 Task: Find connections with filter location Trairi with filter topic #lawstudentswith filter profile language Spanish with filter current company Harvard Business Publishing with filter school Savitribai Phule Pune University with filter industry Natural Gas Extraction with filter service category Illustration with filter keywords title Director of Storytelling
Action: Mouse moved to (192, 241)
Screenshot: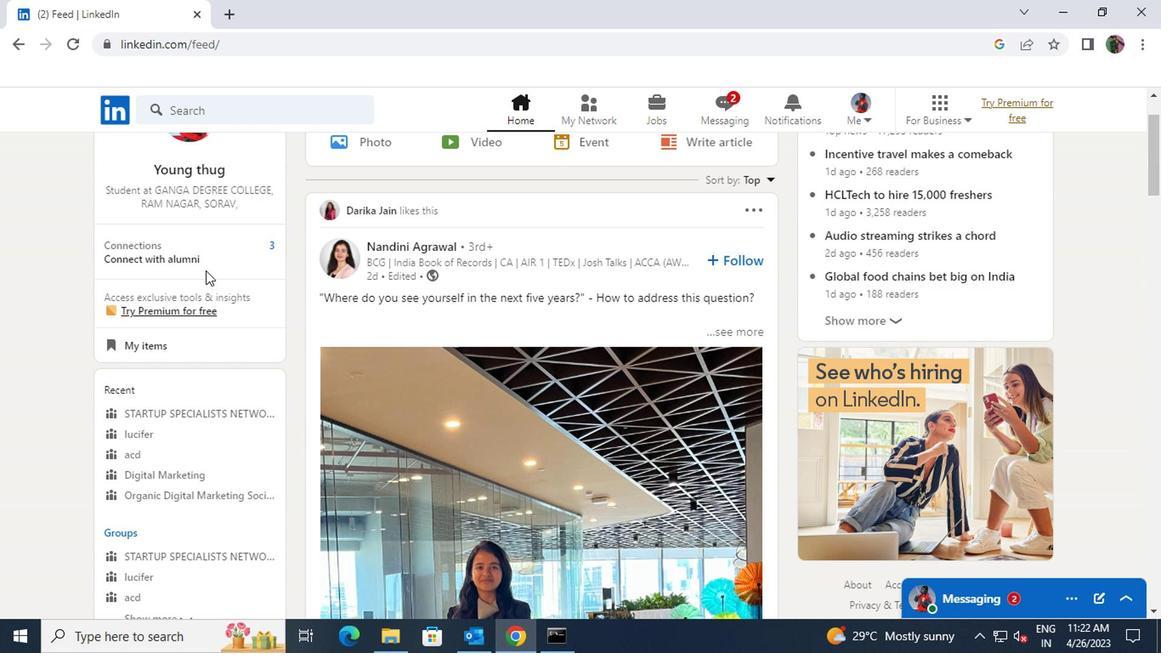 
Action: Mouse pressed left at (192, 241)
Screenshot: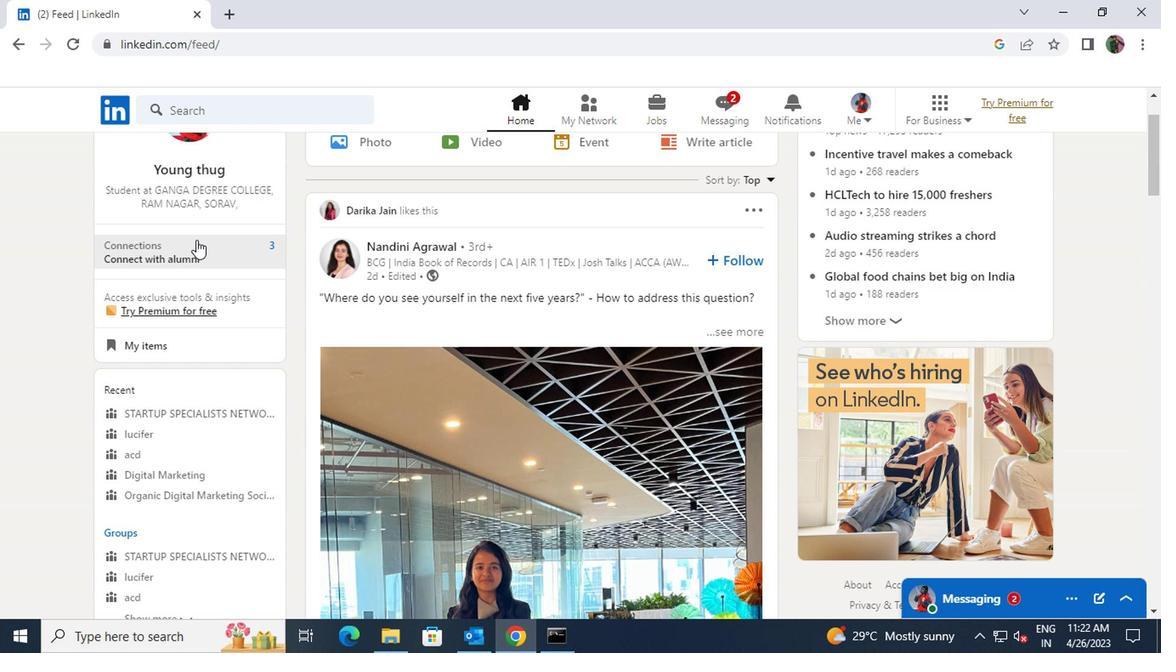 
Action: Mouse moved to (193, 209)
Screenshot: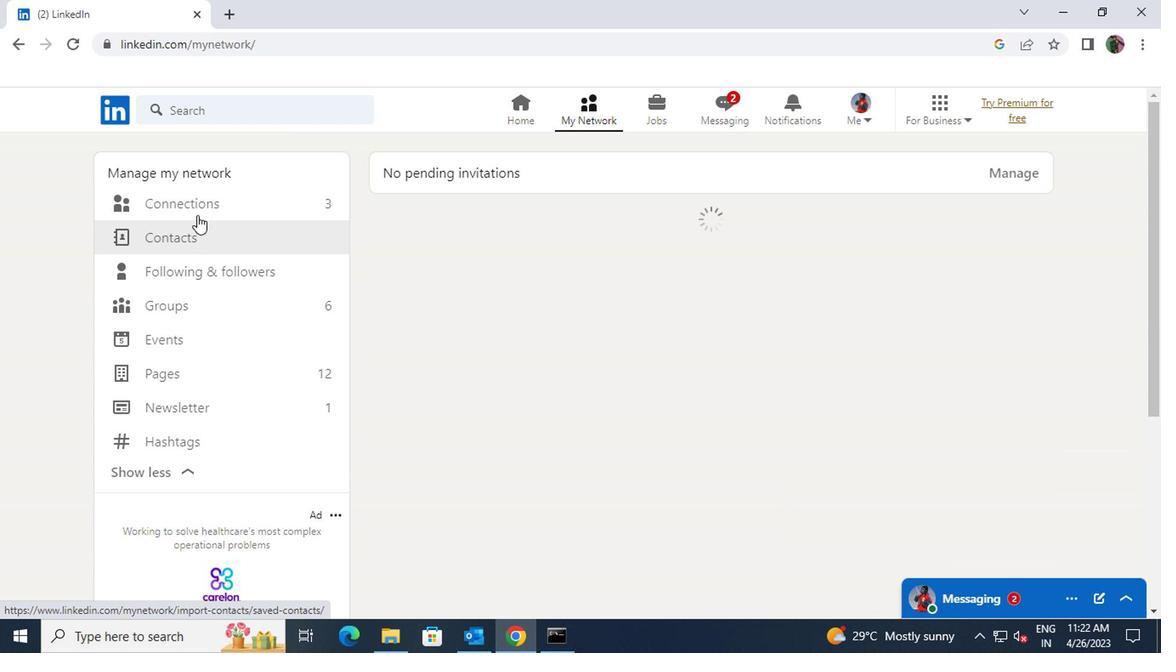 
Action: Mouse pressed left at (193, 209)
Screenshot: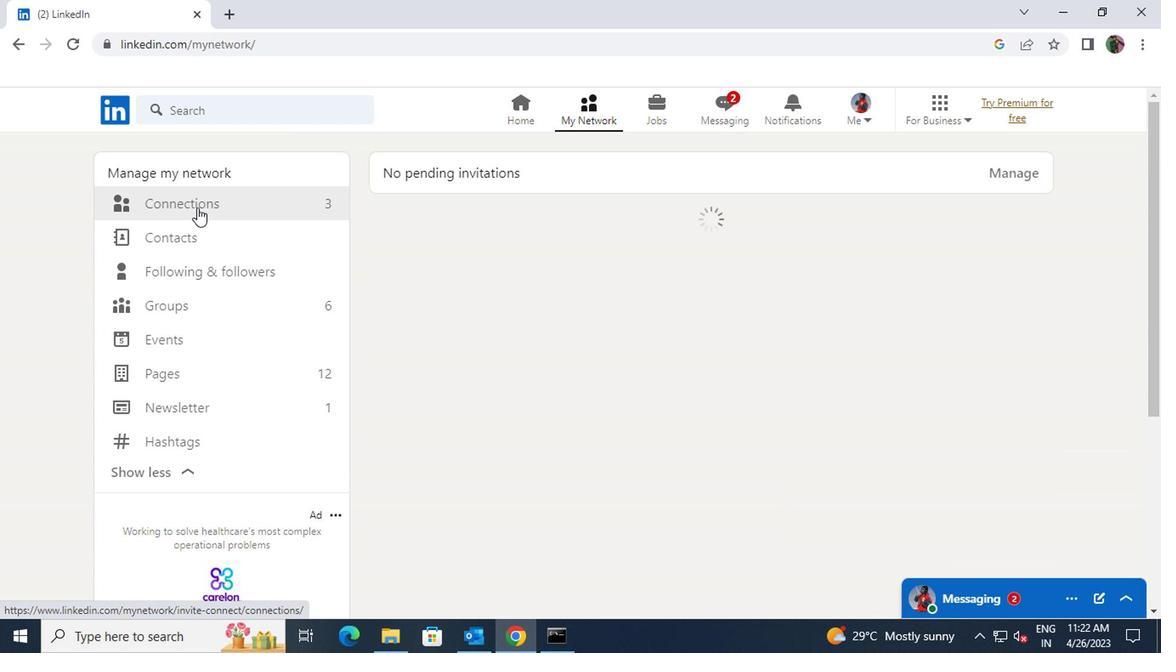 
Action: Mouse moved to (649, 199)
Screenshot: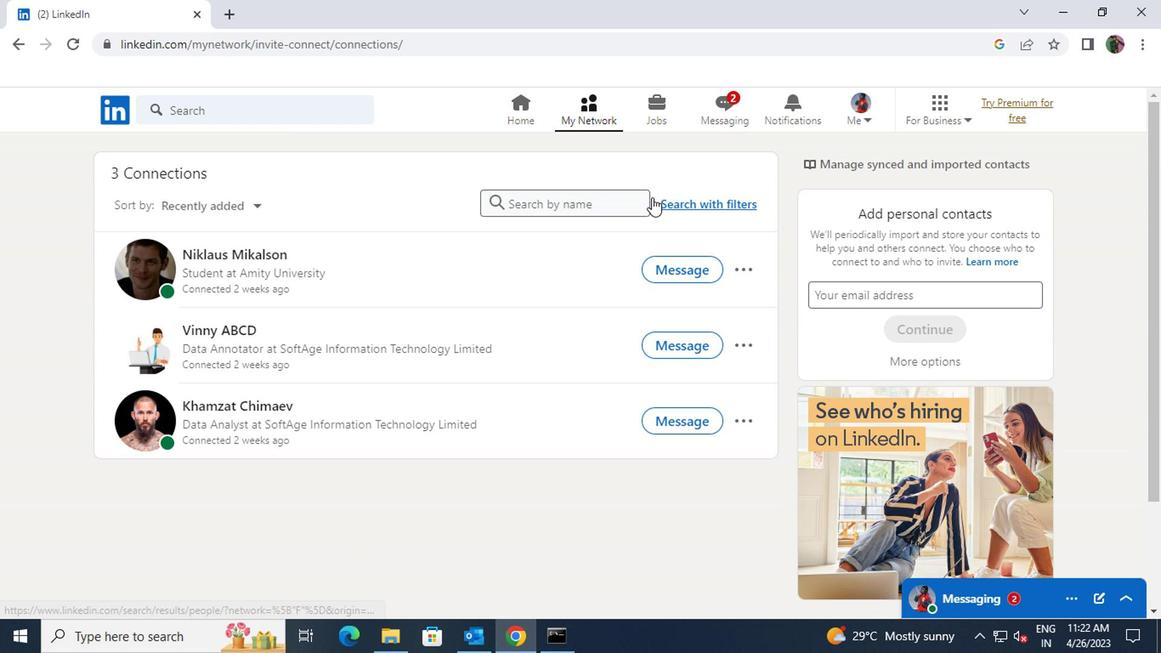 
Action: Mouse pressed left at (649, 199)
Screenshot: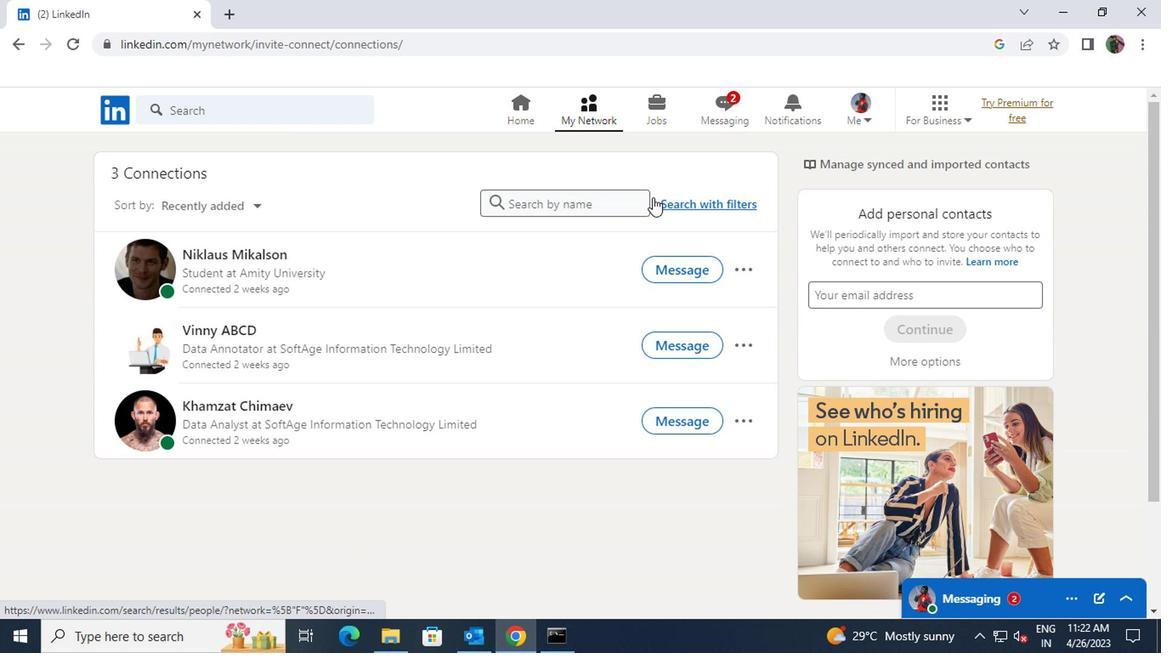 
Action: Mouse moved to (633, 158)
Screenshot: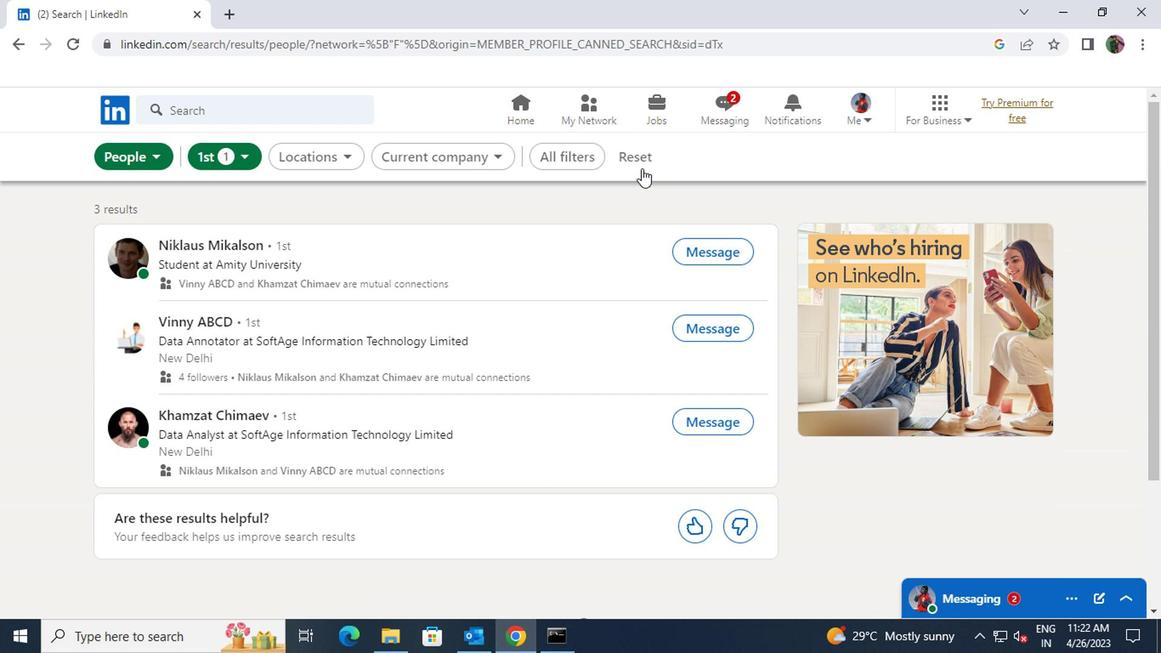 
Action: Mouse pressed left at (633, 158)
Screenshot: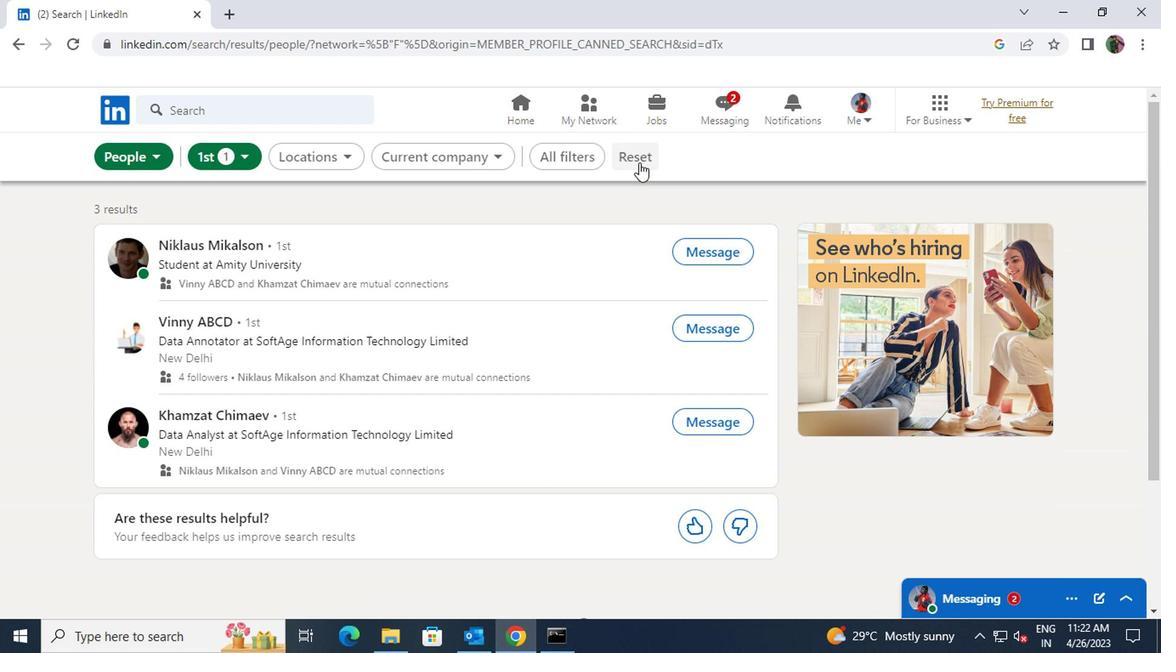 
Action: Mouse moved to (622, 154)
Screenshot: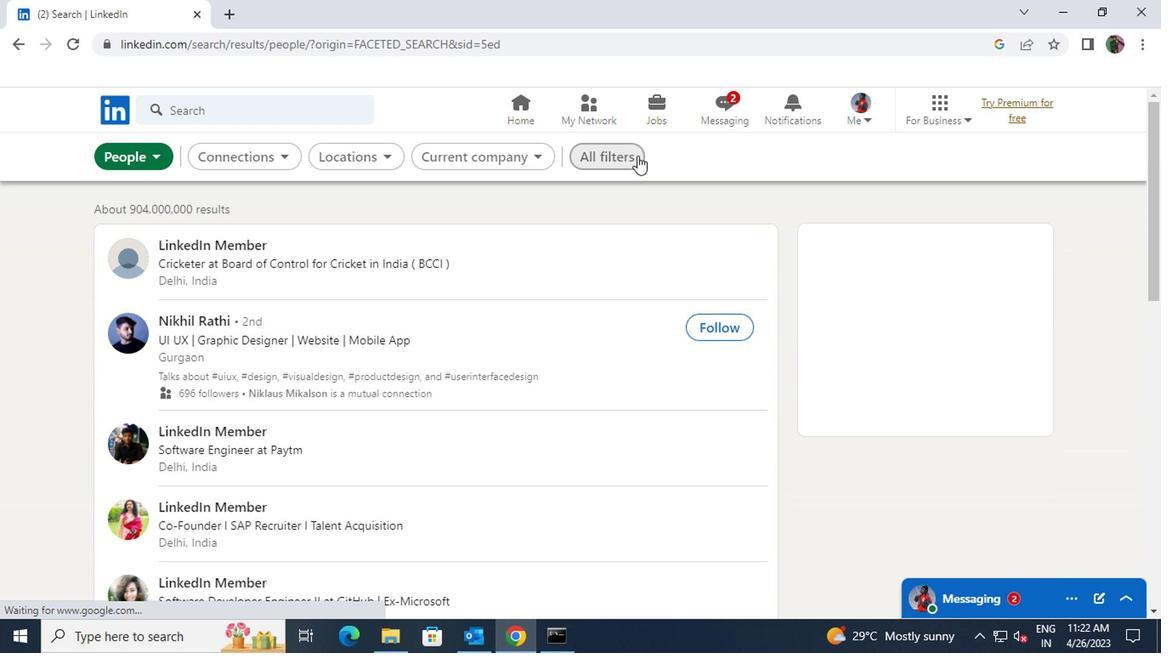 
Action: Mouse pressed left at (622, 154)
Screenshot: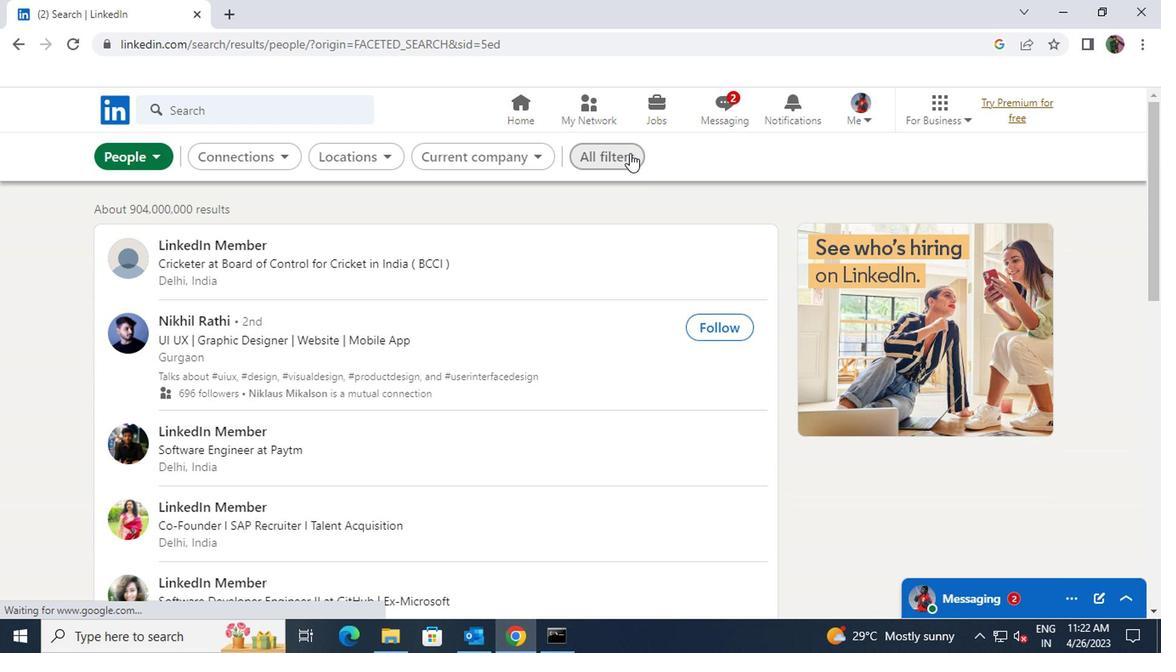 
Action: Mouse moved to (795, 274)
Screenshot: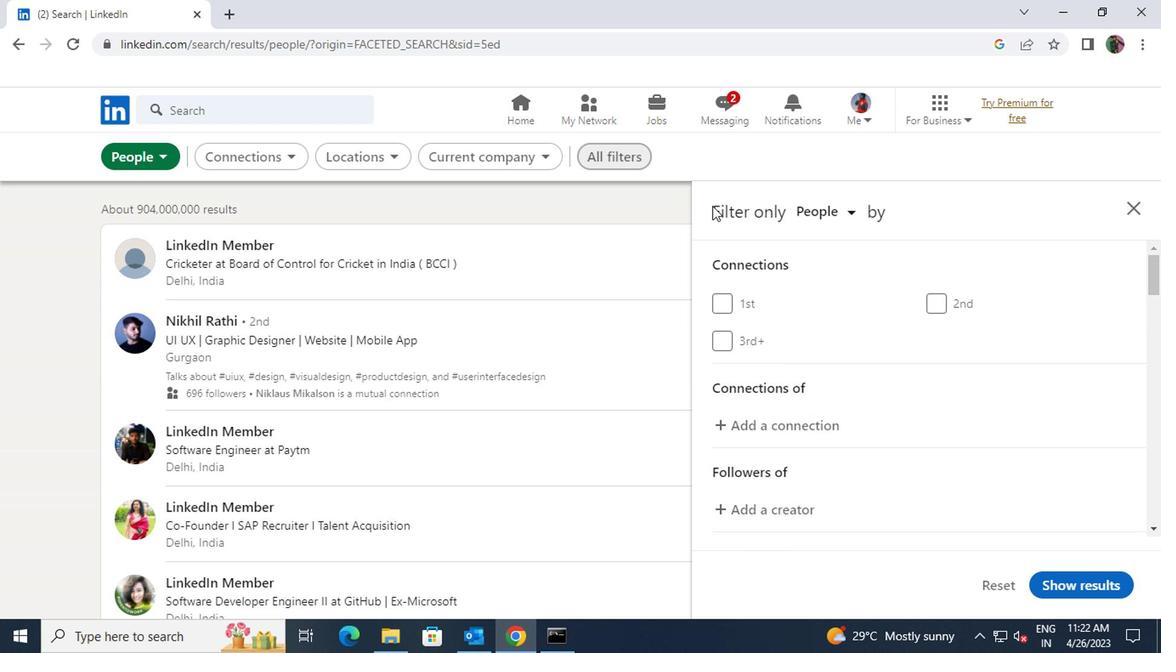 
Action: Mouse scrolled (795, 273) with delta (0, 0)
Screenshot: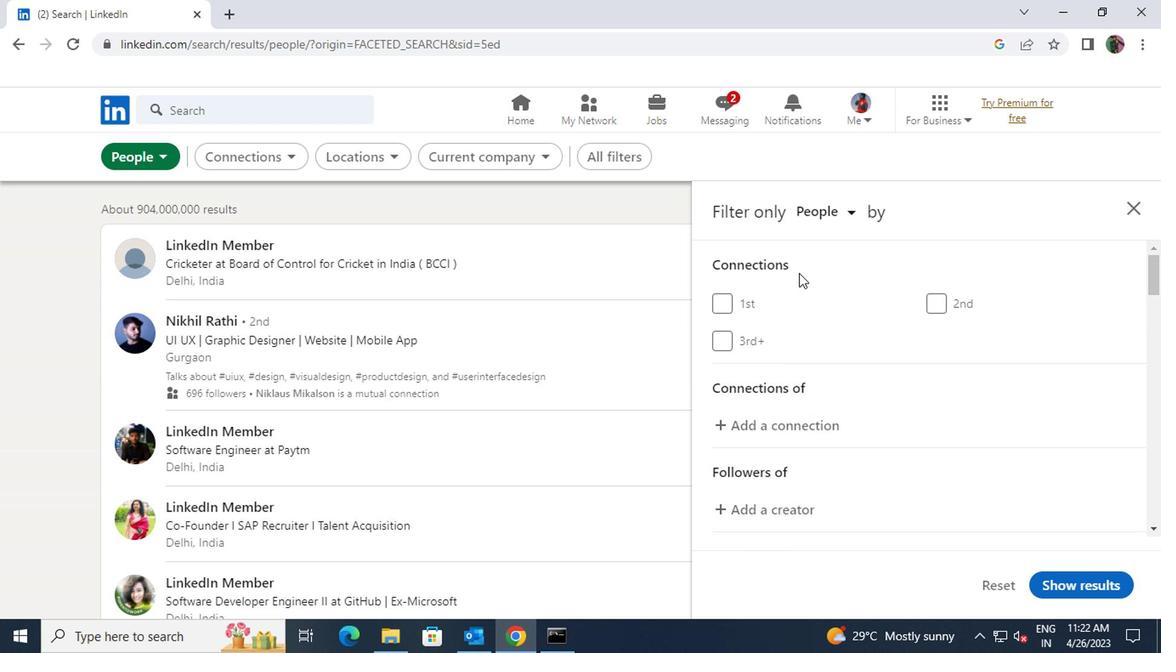 
Action: Mouse scrolled (795, 273) with delta (0, 0)
Screenshot: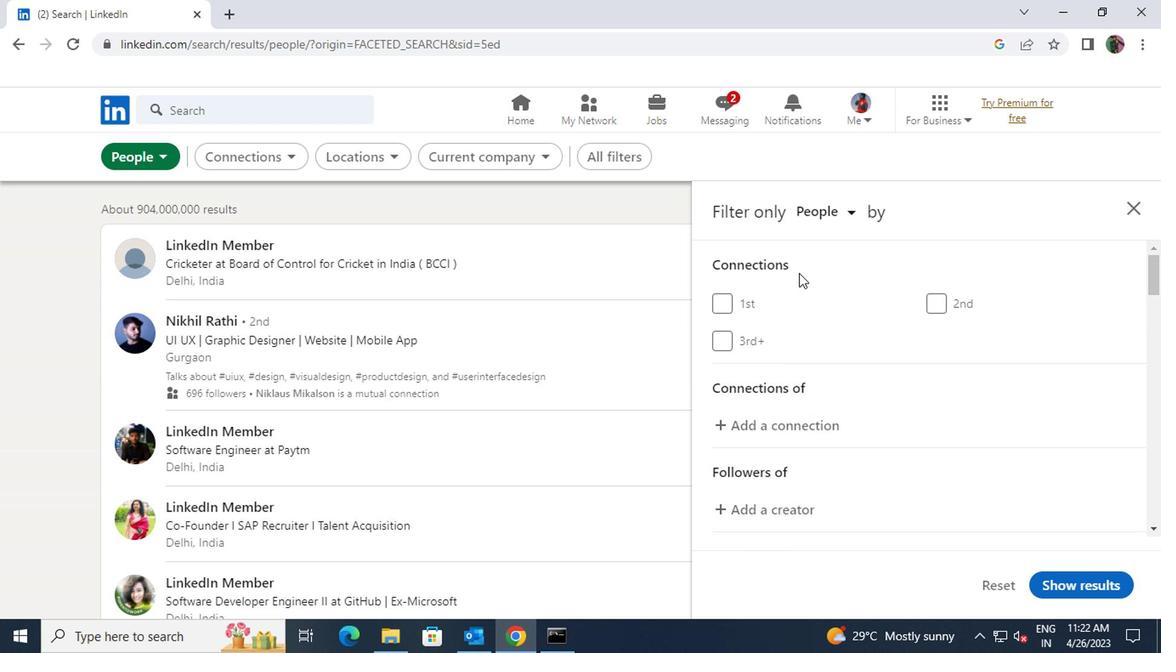 
Action: Mouse scrolled (795, 273) with delta (0, 0)
Screenshot: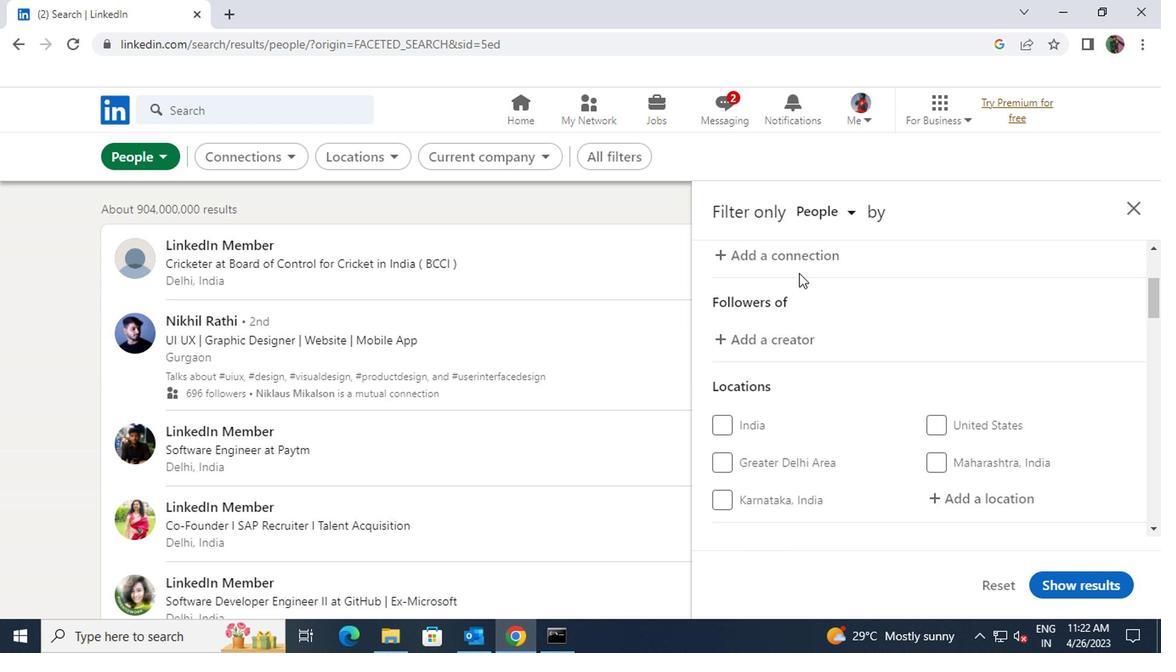 
Action: Mouse scrolled (795, 273) with delta (0, 0)
Screenshot: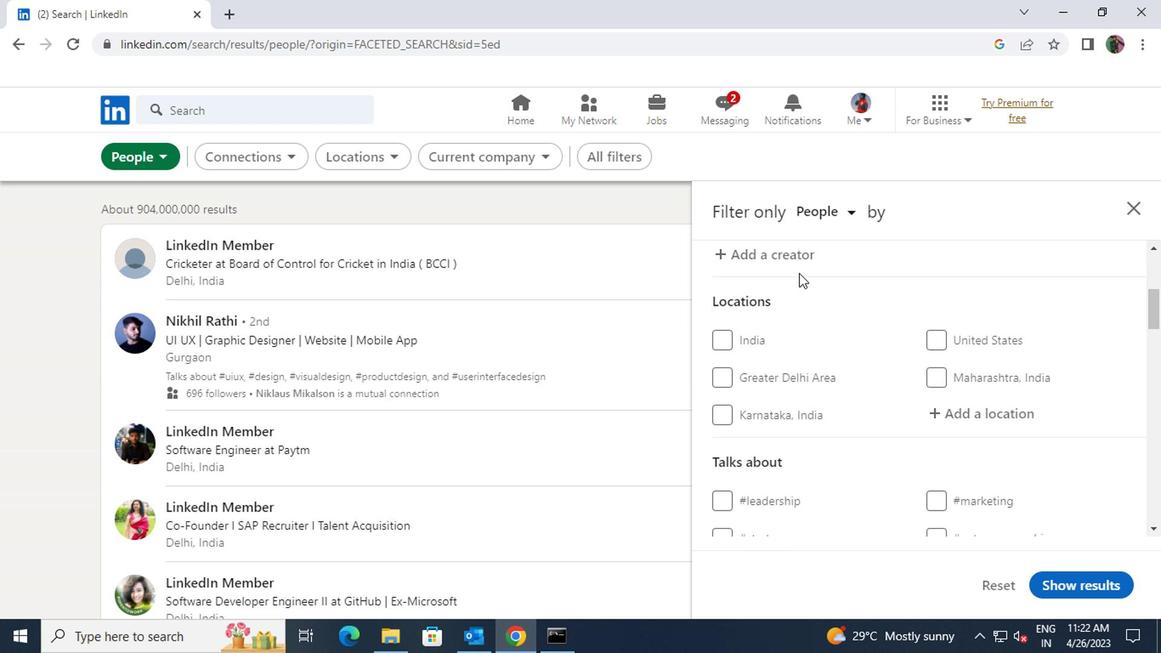 
Action: Mouse moved to (961, 327)
Screenshot: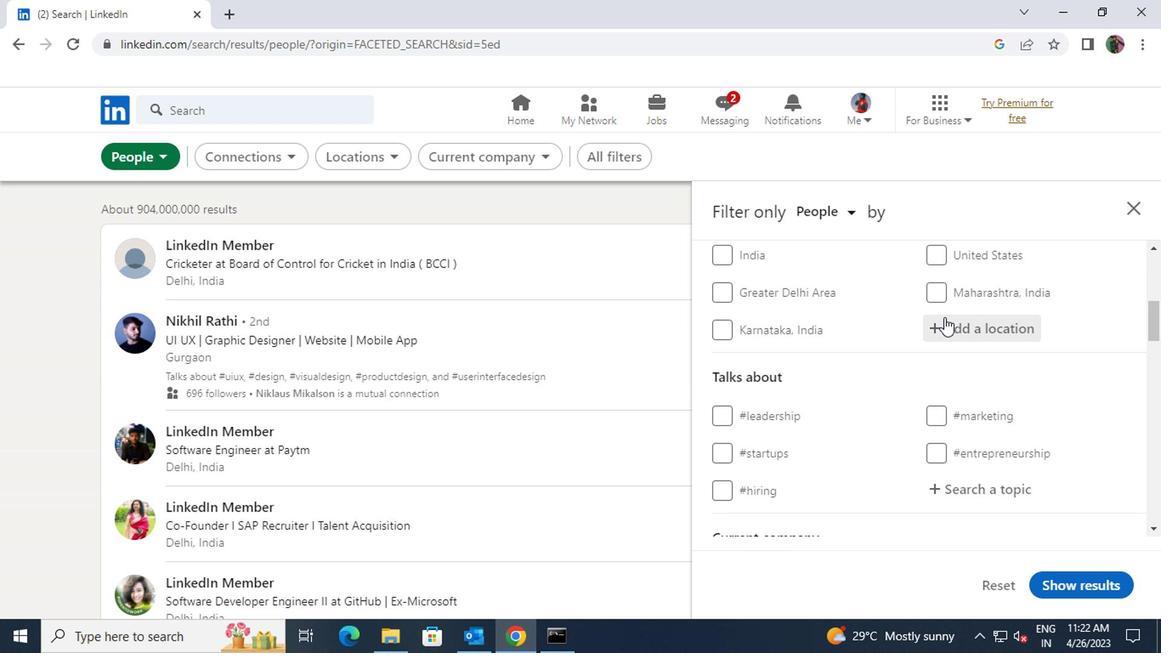 
Action: Mouse pressed left at (961, 327)
Screenshot: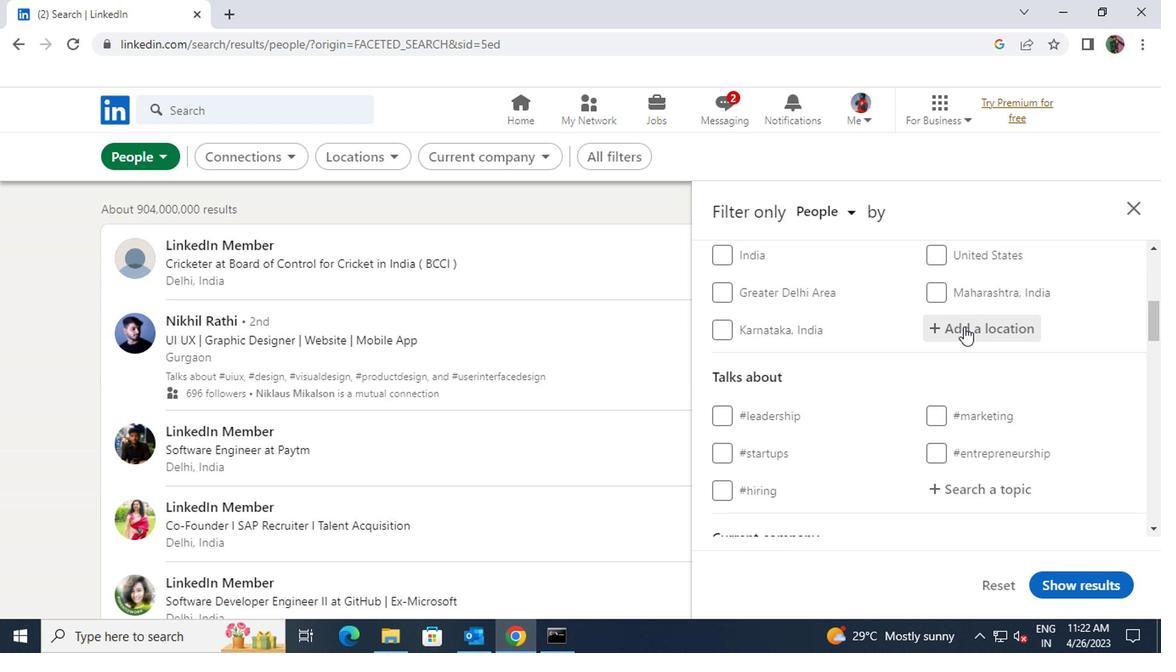 
Action: Key pressed <Key.shift><Key.shift><Key.shift>TRAIRI
Screenshot: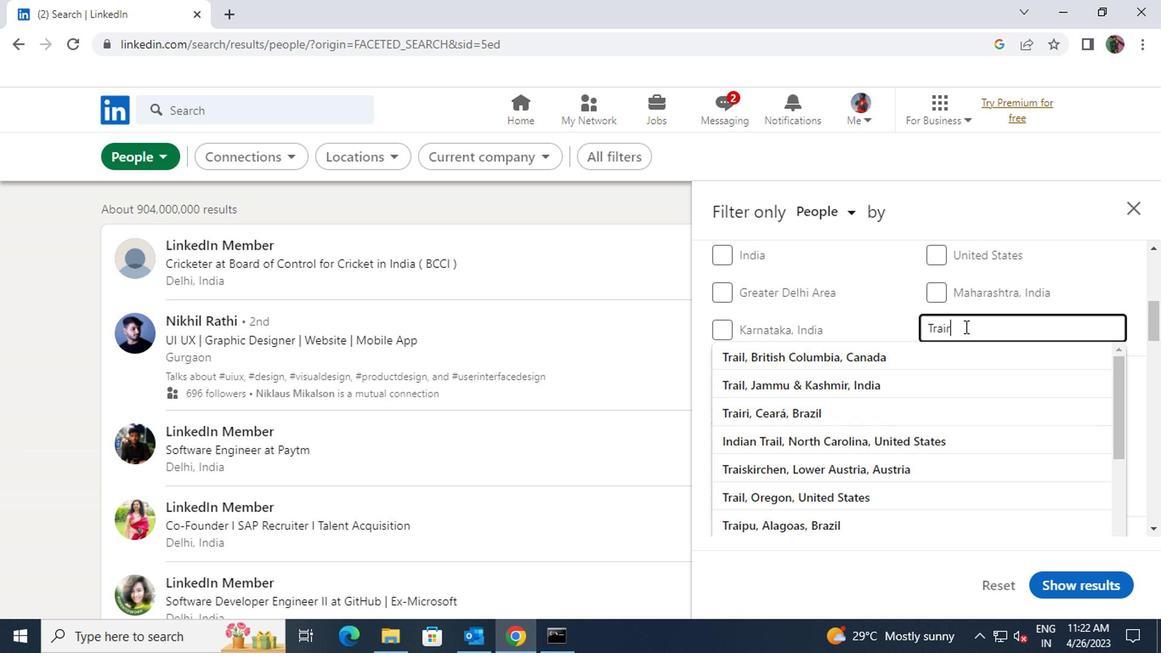 
Action: Mouse moved to (906, 352)
Screenshot: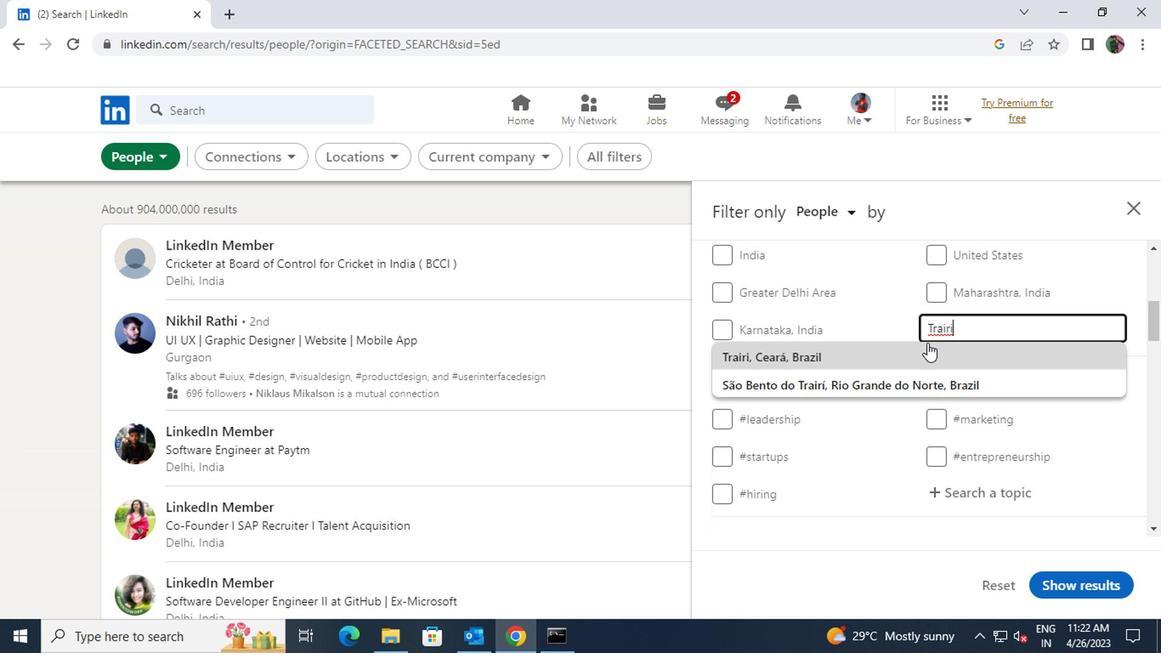 
Action: Mouse pressed left at (906, 352)
Screenshot: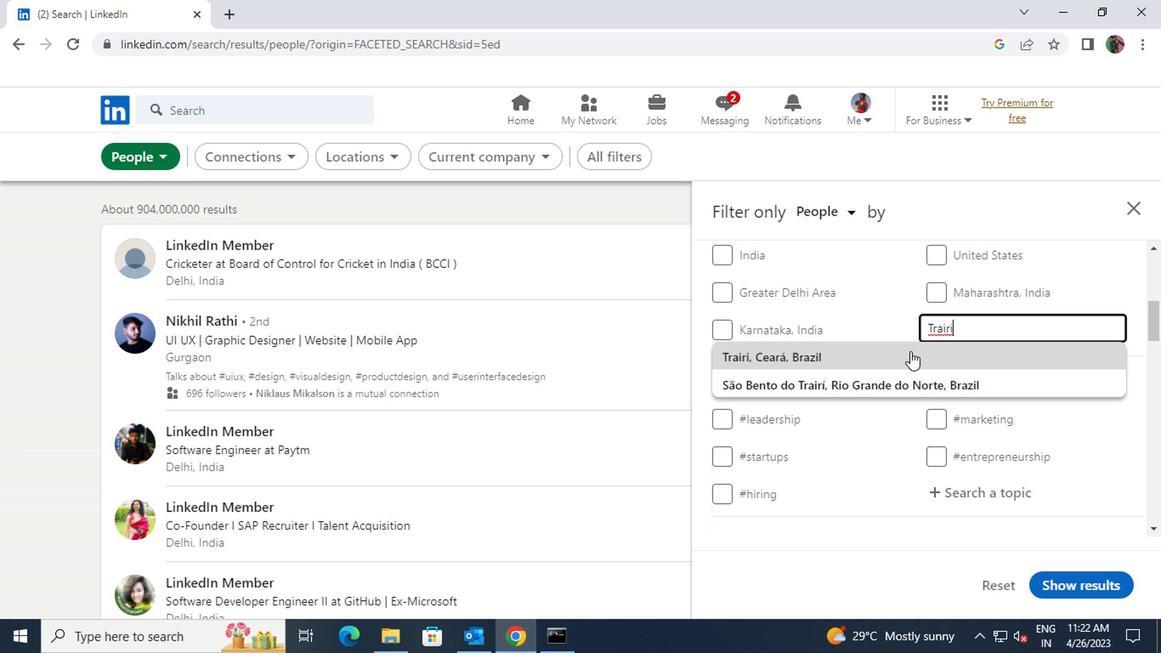 
Action: Mouse scrolled (906, 351) with delta (0, -1)
Screenshot: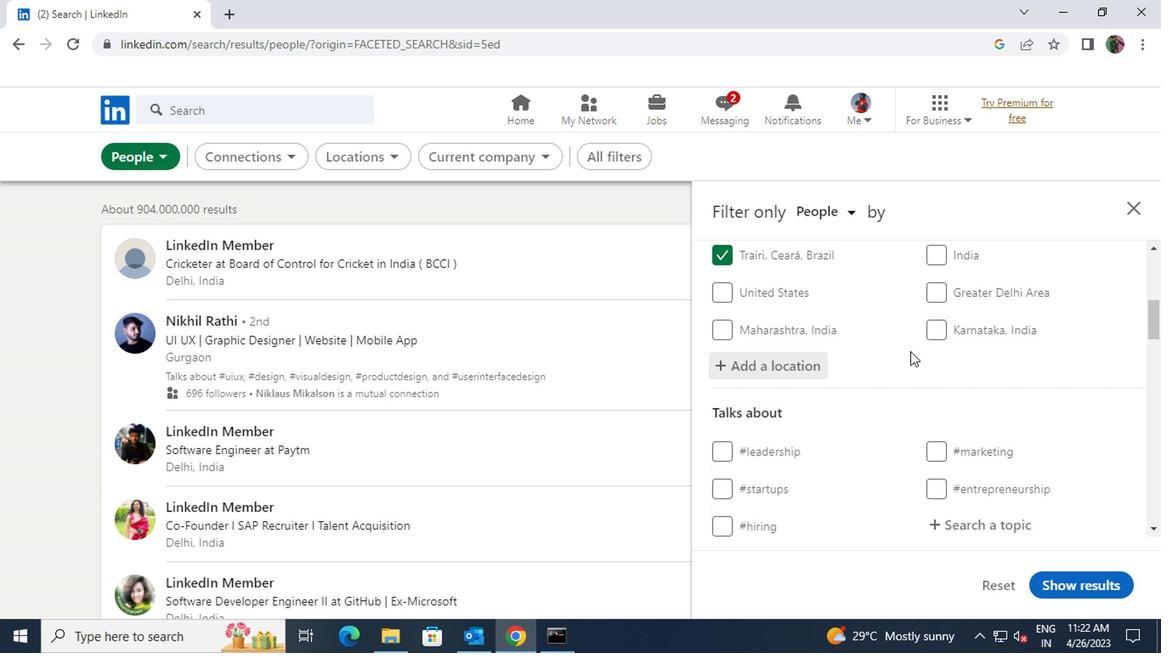 
Action: Mouse scrolled (906, 351) with delta (0, -1)
Screenshot: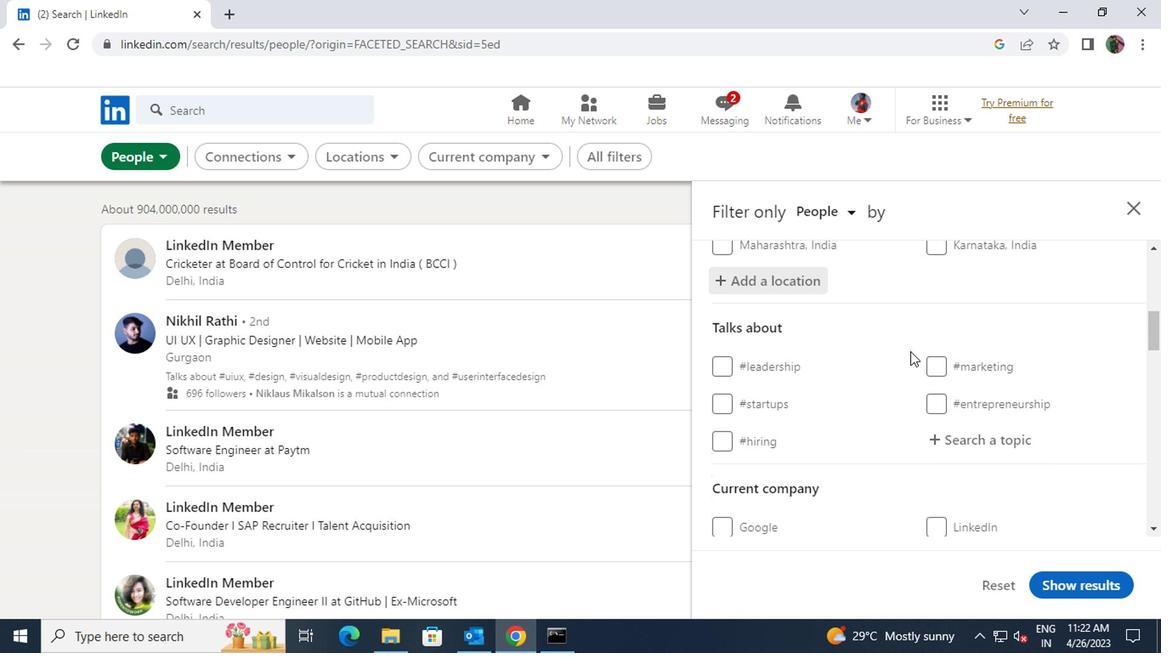 
Action: Mouse moved to (945, 352)
Screenshot: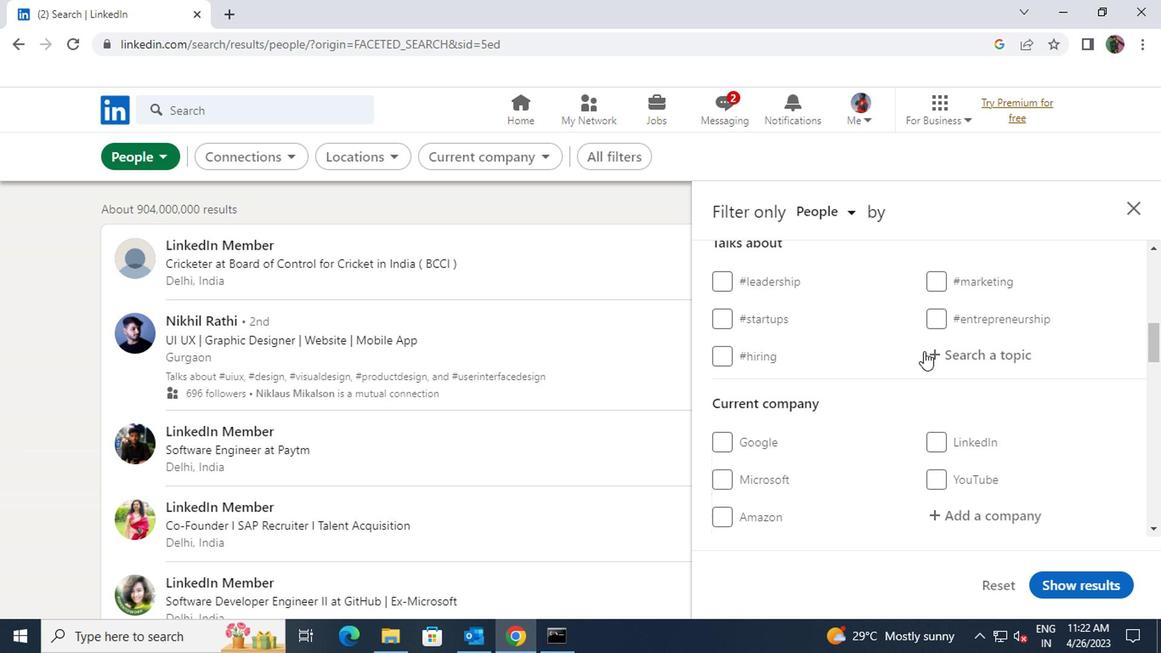 
Action: Mouse pressed left at (945, 352)
Screenshot: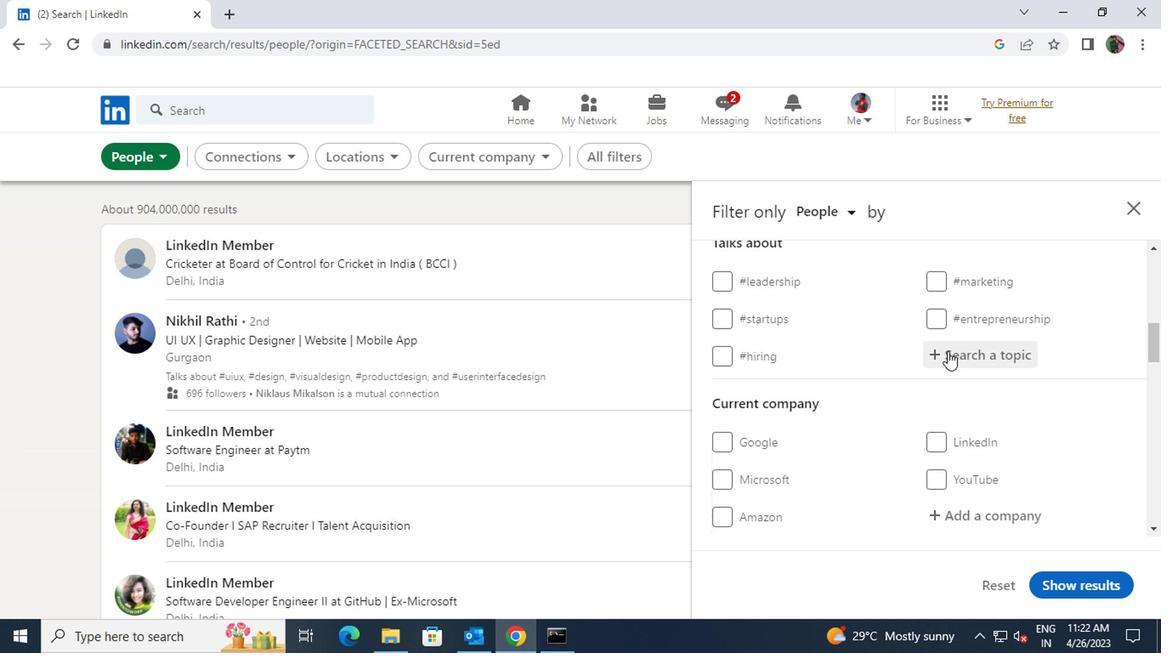 
Action: Key pressed <Key.shift><Key.shift><Key.shift><Key.shift><Key.shift><Key.shift><Key.shift><Key.shift><Key.shift><Key.shift><Key.shift><Key.shift><Key.shift><Key.shift><Key.shift><Key.shift><Key.shift><Key.shift><Key.shift><Key.shift><Key.shift><Key.shift><Key.shift><Key.shift>#<Key.shift>LAWSTUDENTWITH
Screenshot: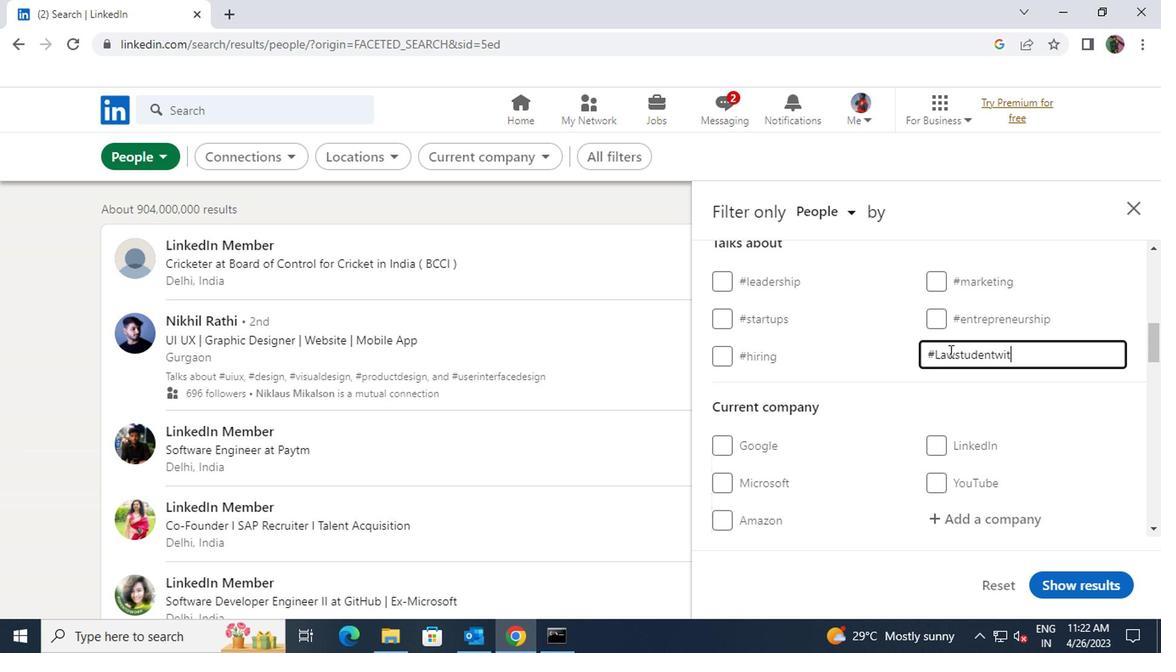 
Action: Mouse scrolled (945, 351) with delta (0, -1)
Screenshot: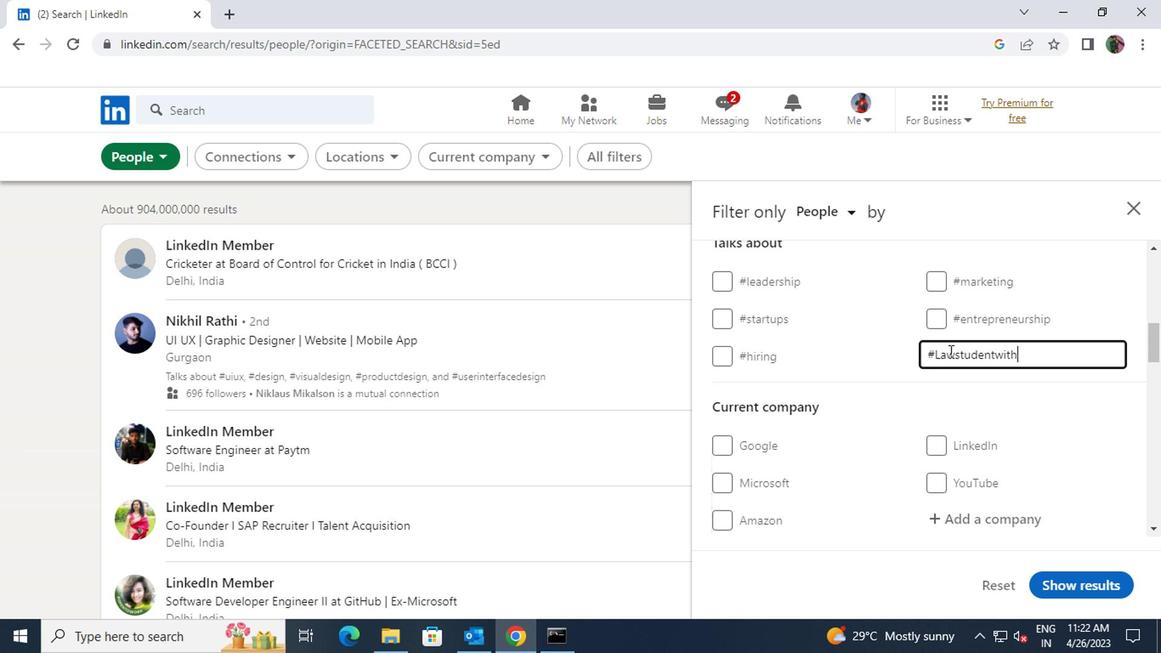 
Action: Mouse scrolled (945, 351) with delta (0, -1)
Screenshot: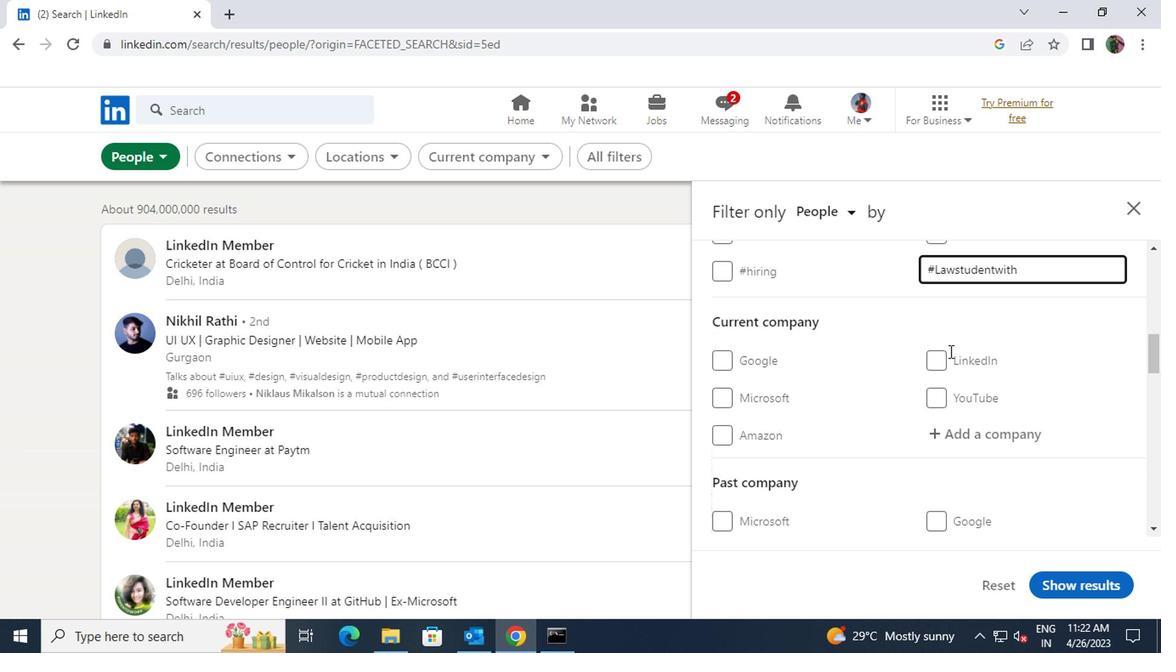 
Action: Mouse pressed left at (945, 352)
Screenshot: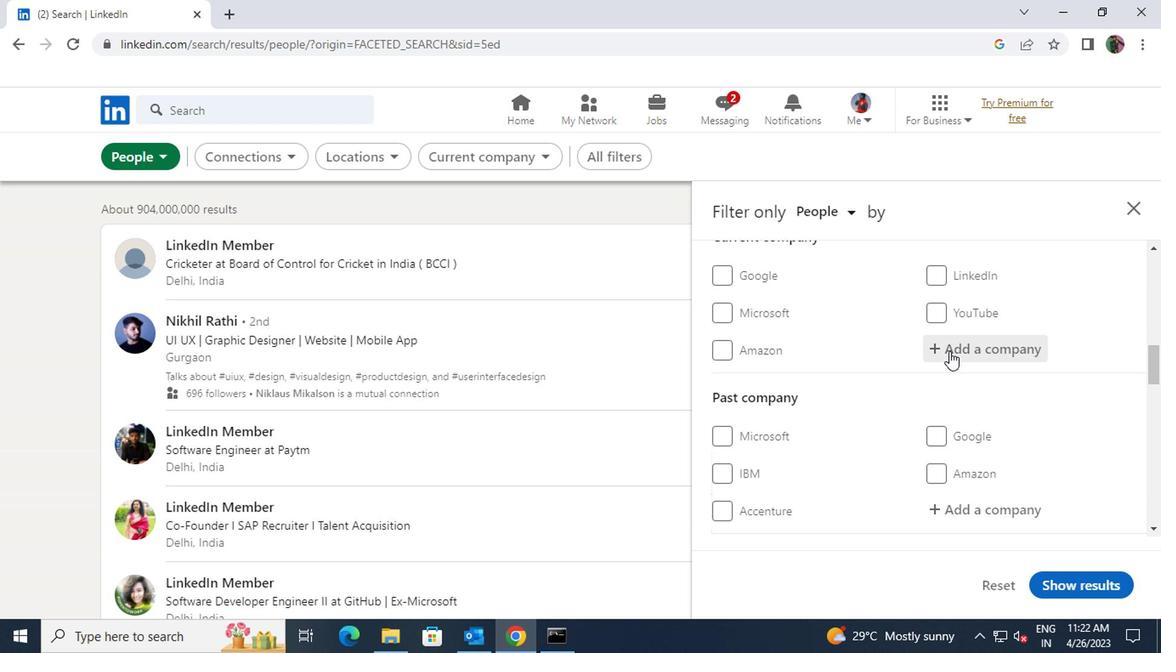 
Action: Key pressed <Key.shift>HARVARD
Screenshot: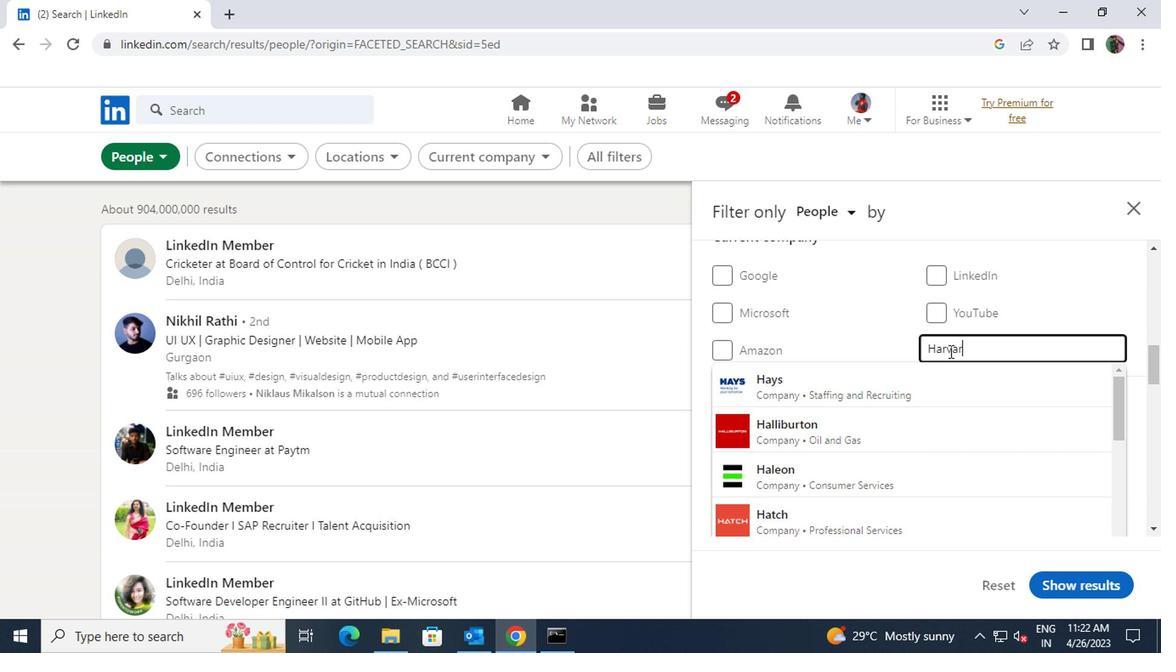 
Action: Mouse moved to (930, 376)
Screenshot: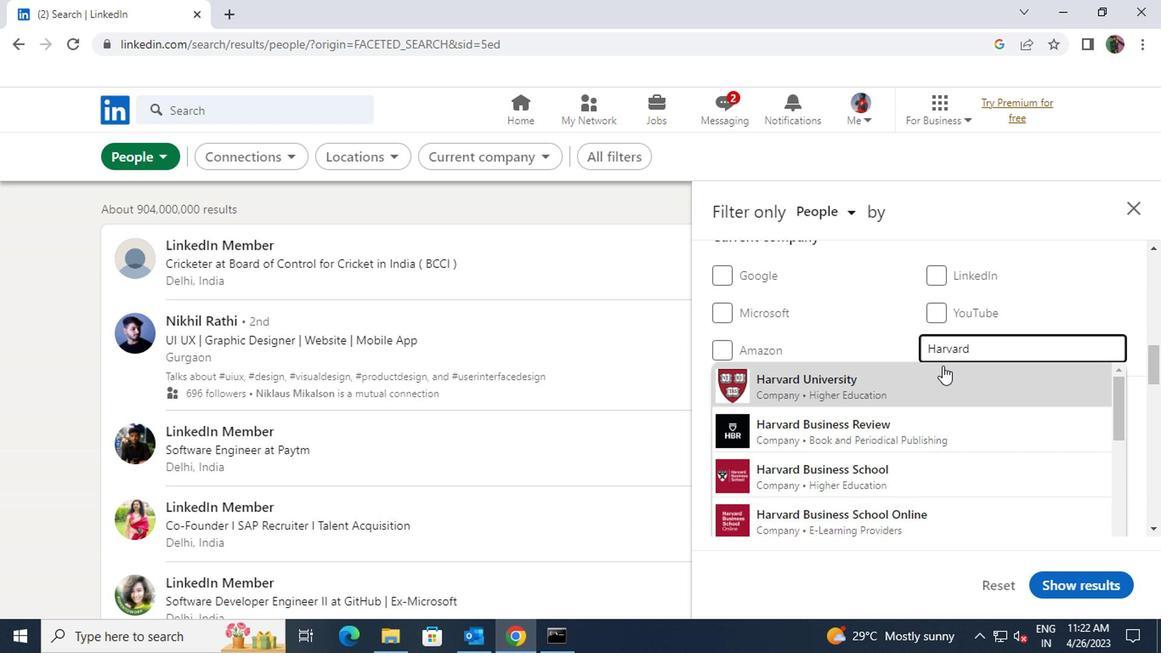 
Action: Key pressed <Key.space>BUSINESS
Screenshot: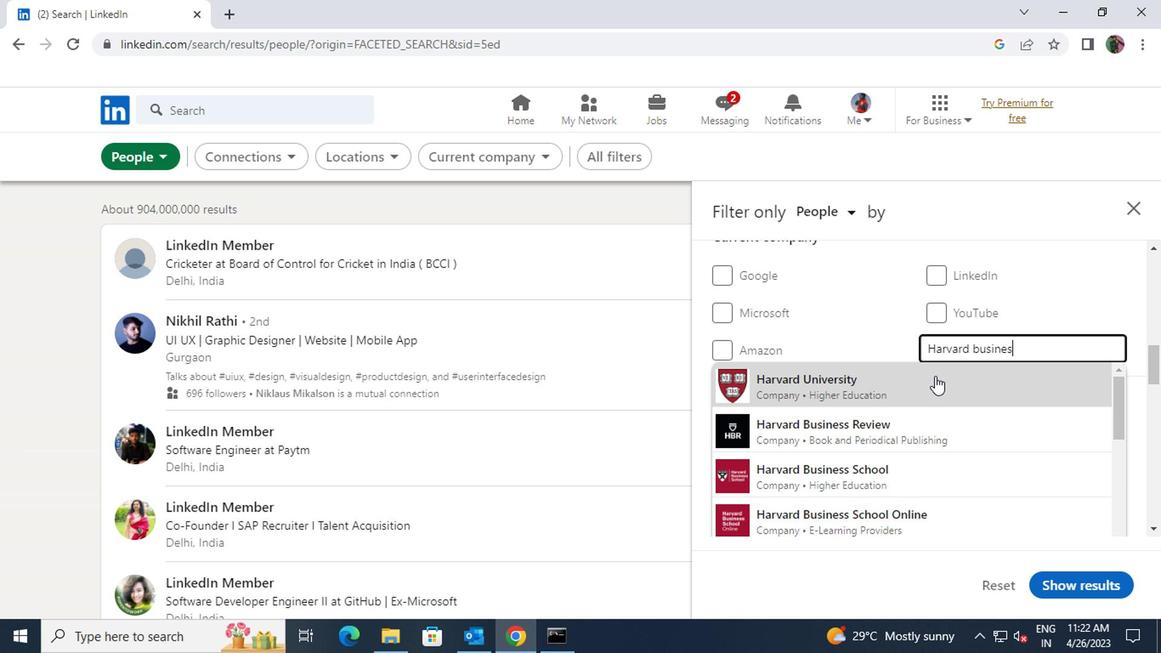 
Action: Mouse moved to (915, 423)
Screenshot: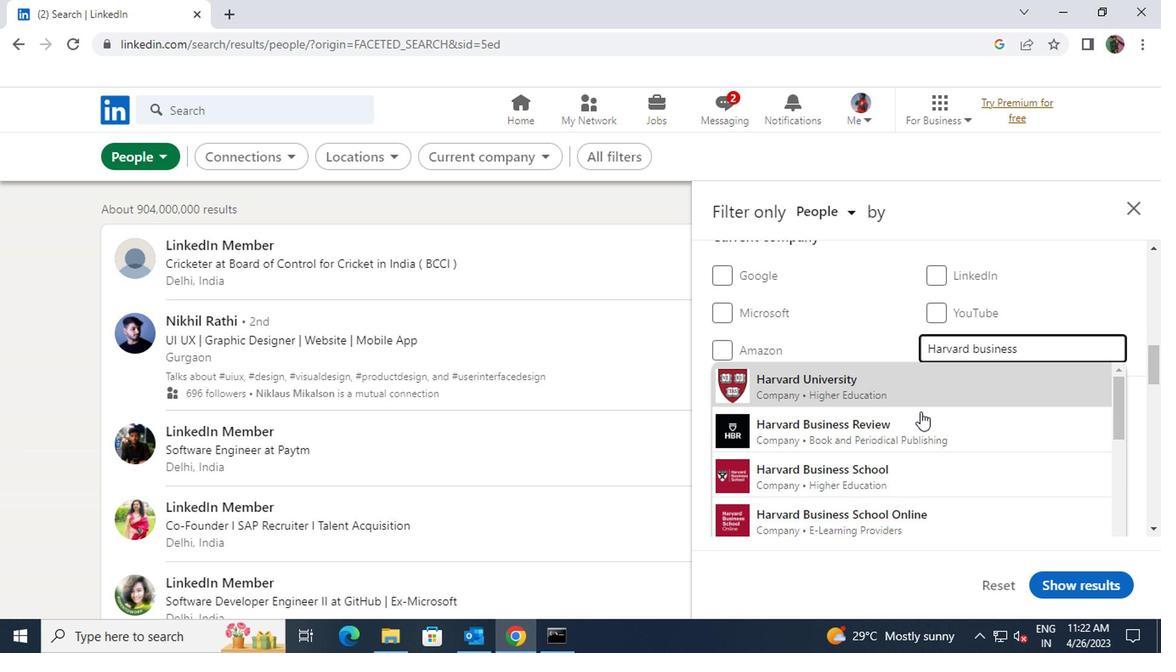 
Action: Mouse pressed left at (915, 423)
Screenshot: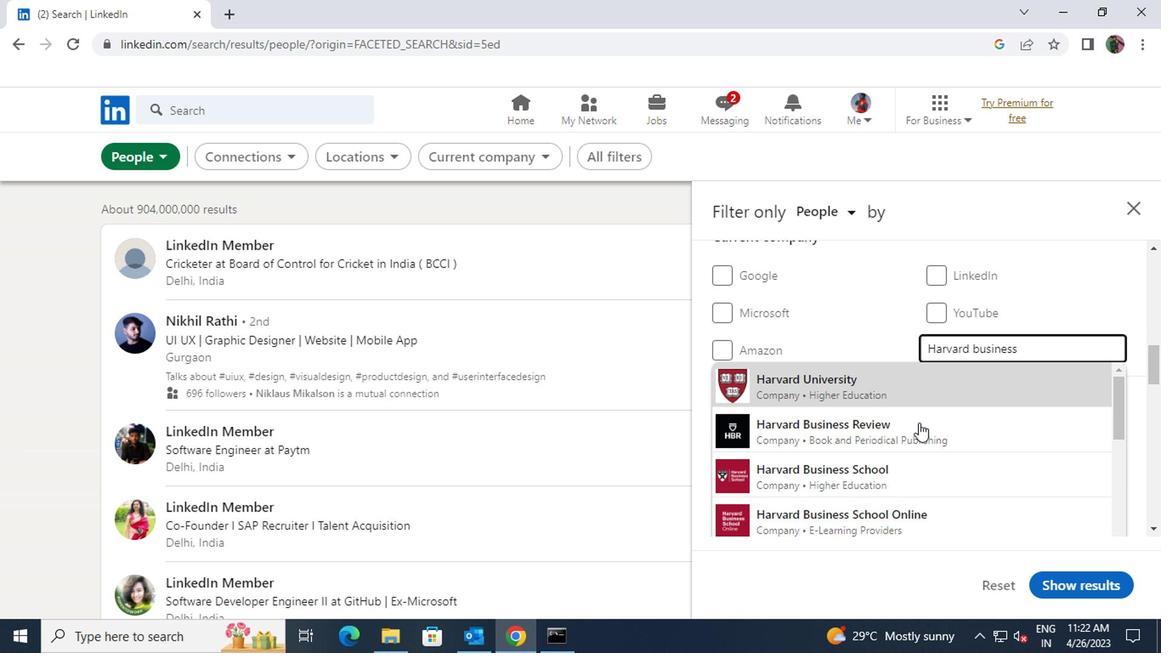 
Action: Mouse pressed left at (915, 423)
Screenshot: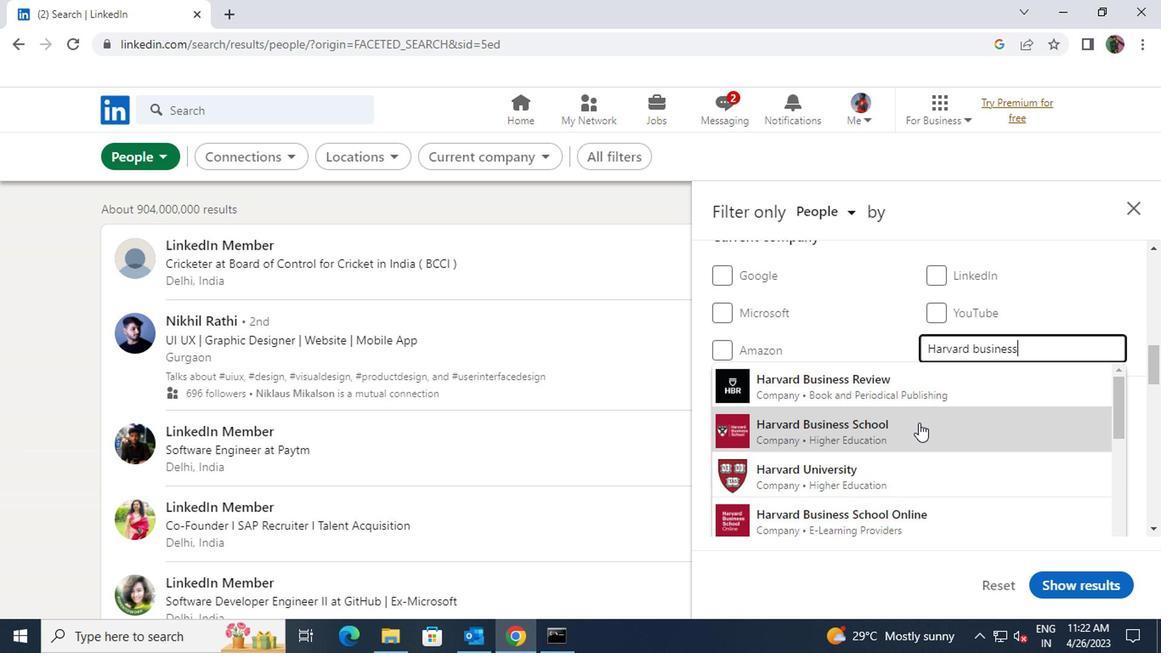 
Action: Mouse scrolled (915, 422) with delta (0, 0)
Screenshot: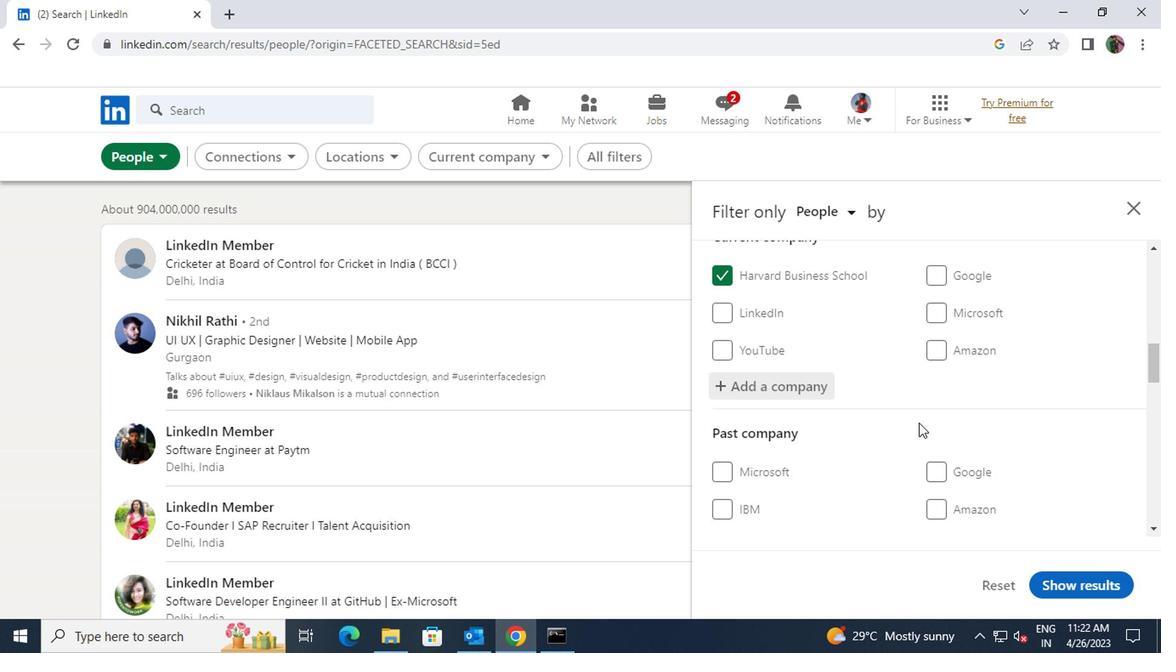 
Action: Mouse scrolled (915, 422) with delta (0, 0)
Screenshot: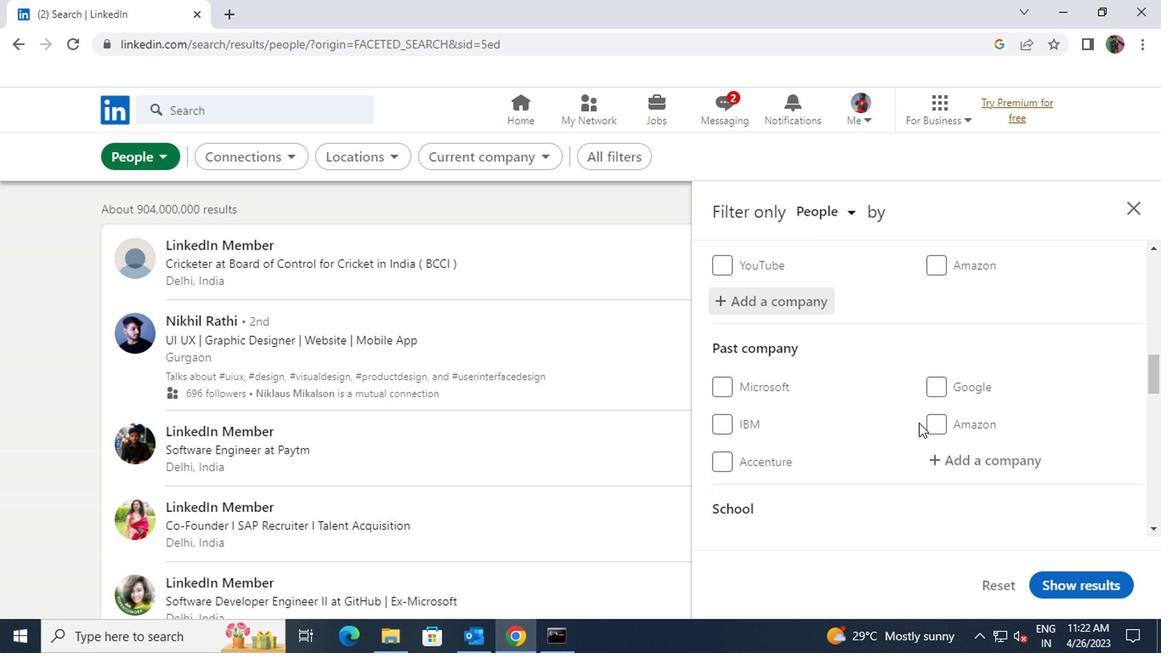 
Action: Mouse scrolled (915, 422) with delta (0, 0)
Screenshot: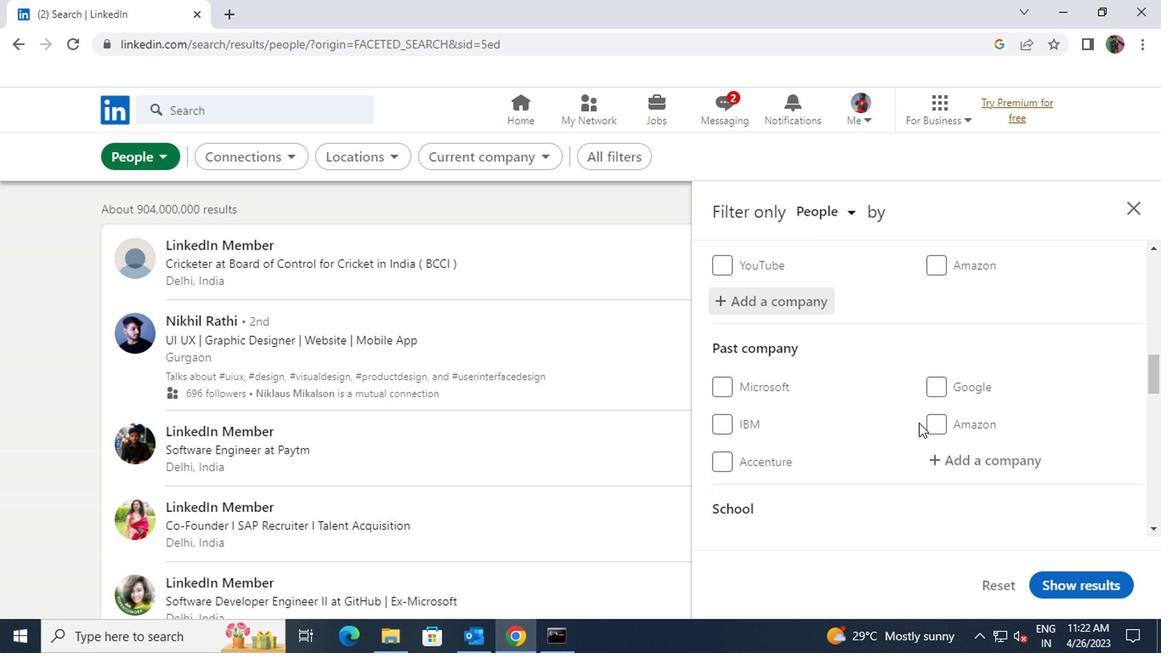 
Action: Mouse scrolled (915, 422) with delta (0, 0)
Screenshot: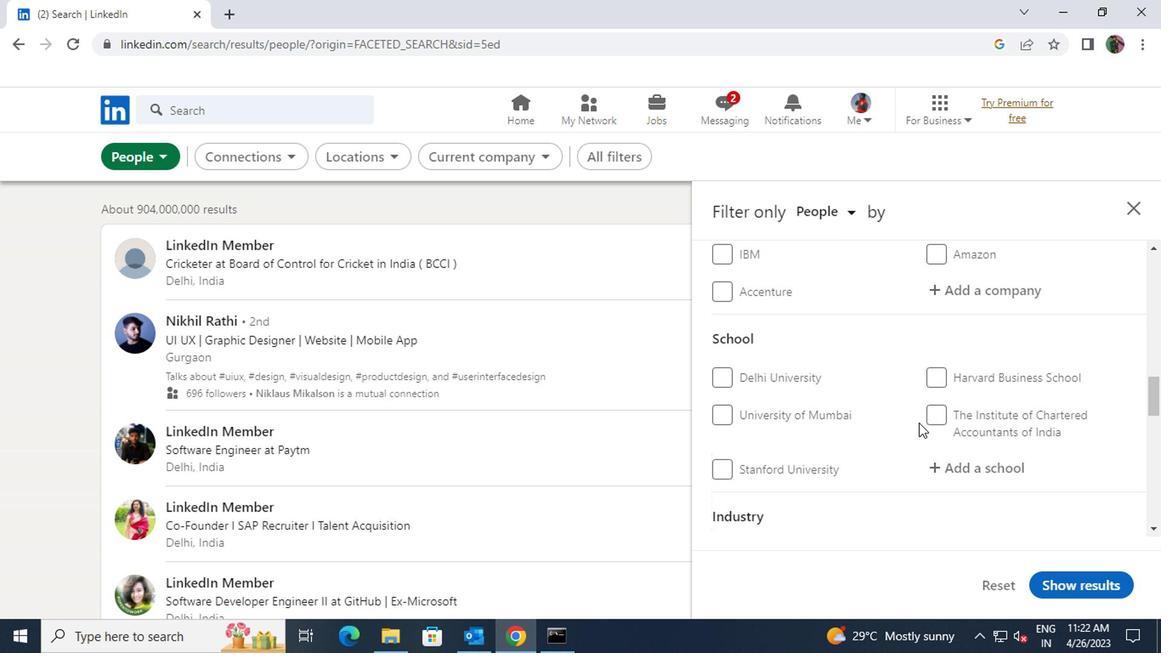
Action: Mouse moved to (955, 386)
Screenshot: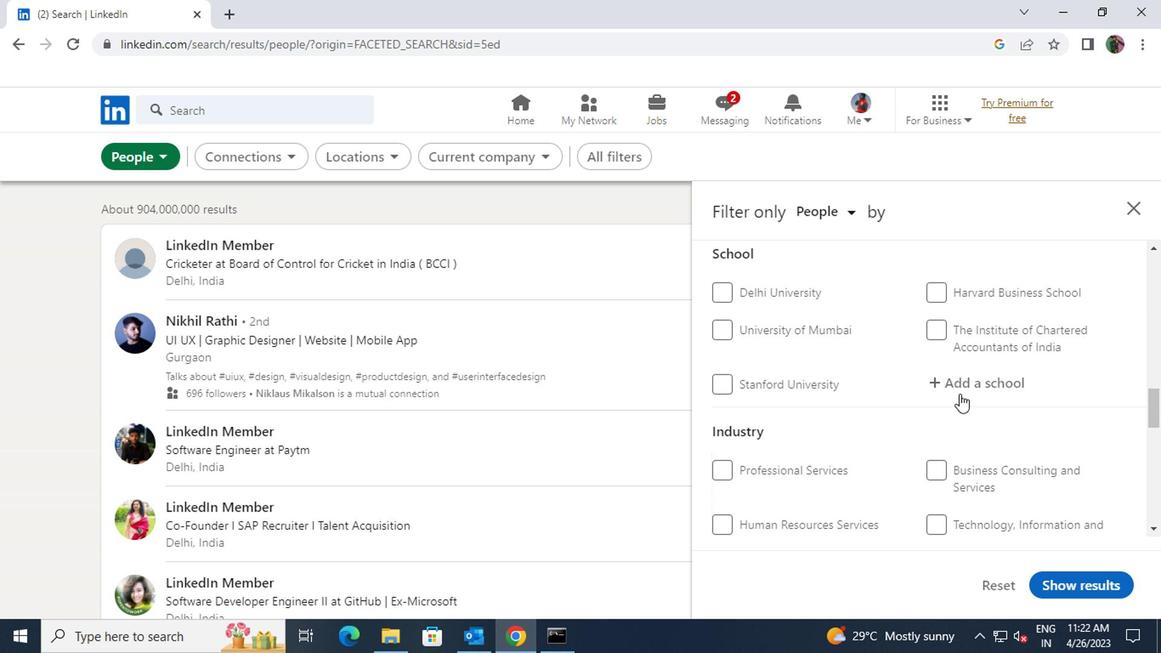 
Action: Mouse pressed left at (955, 386)
Screenshot: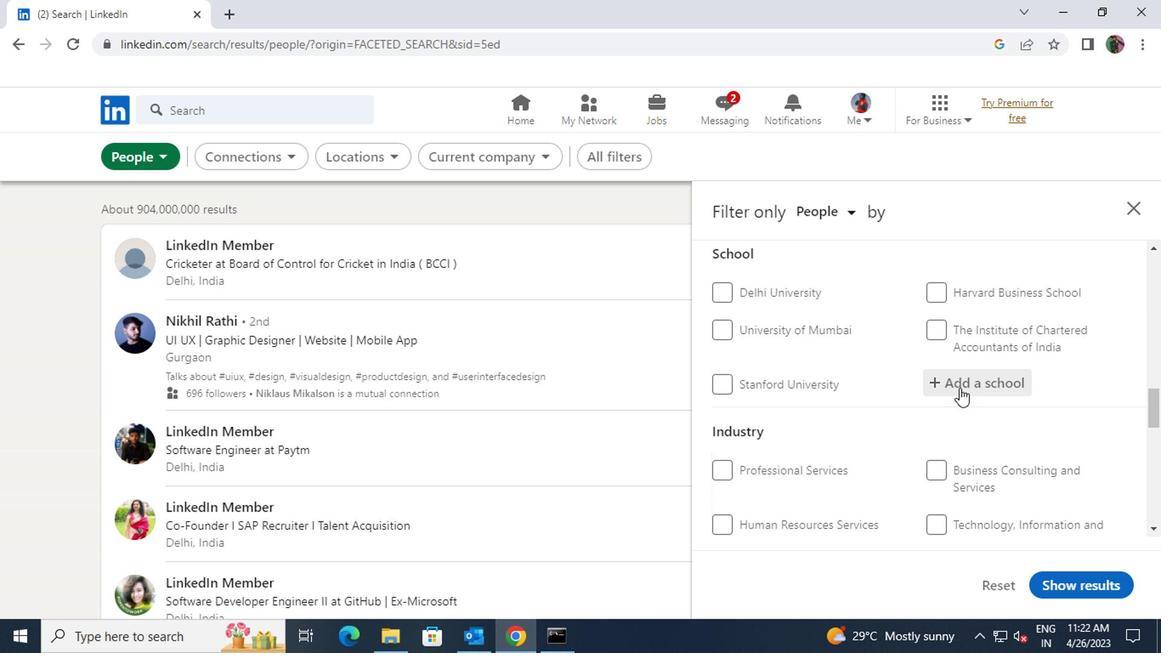 
Action: Key pressed <Key.shift>SAVITRI
Screenshot: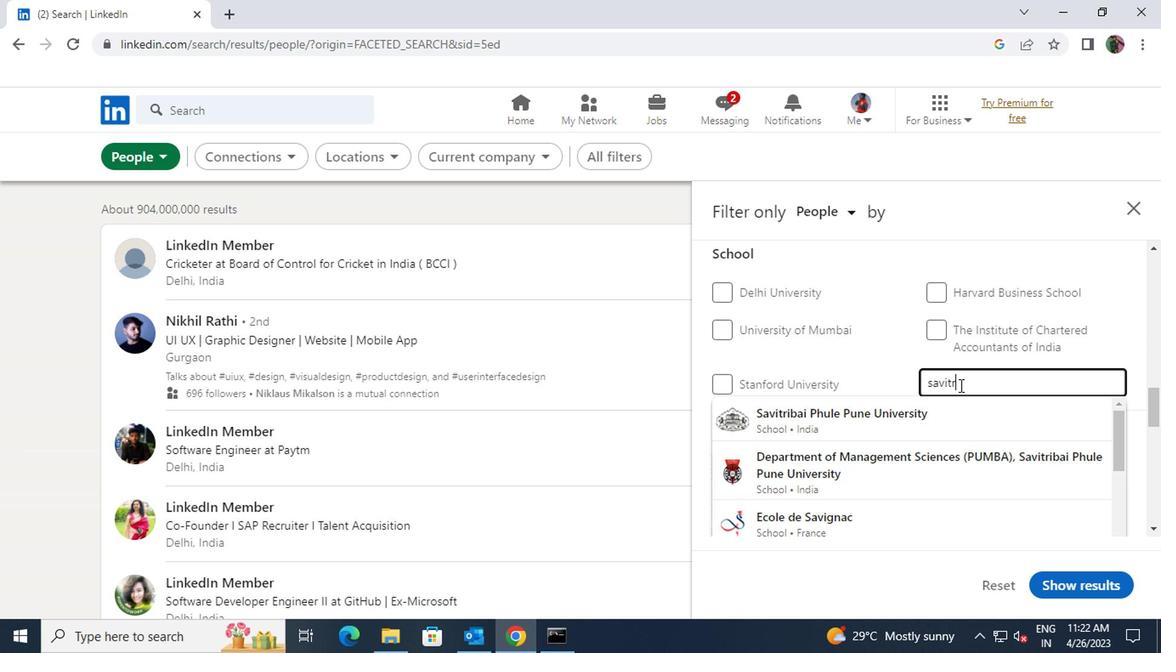 
Action: Mouse moved to (939, 414)
Screenshot: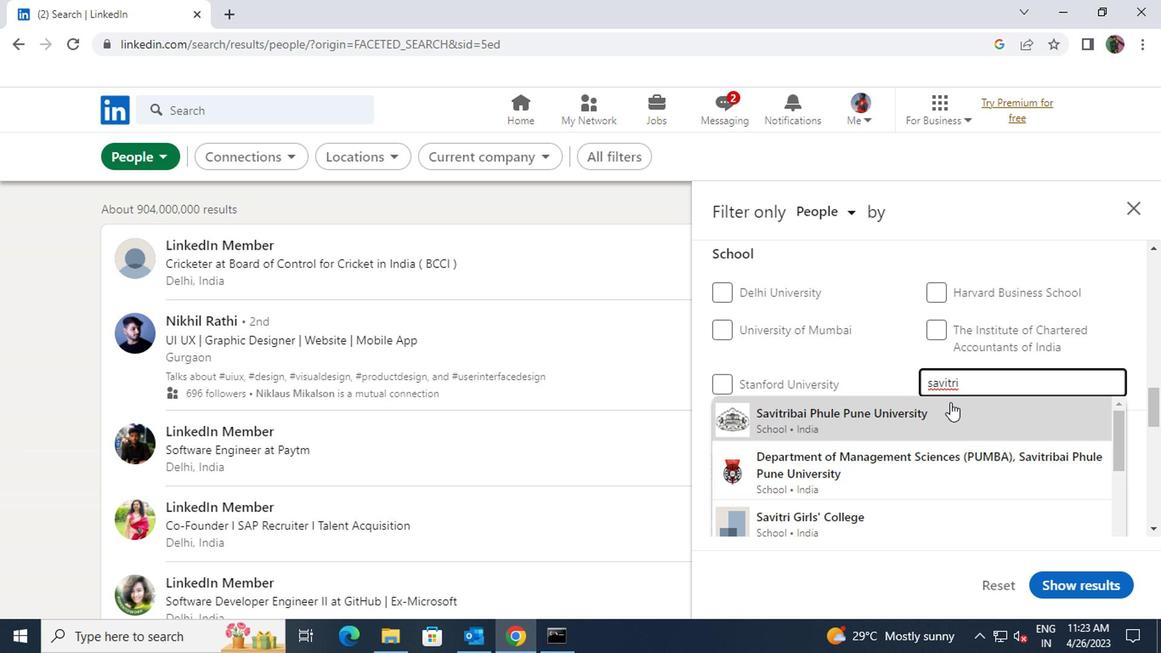 
Action: Mouse pressed left at (939, 414)
Screenshot: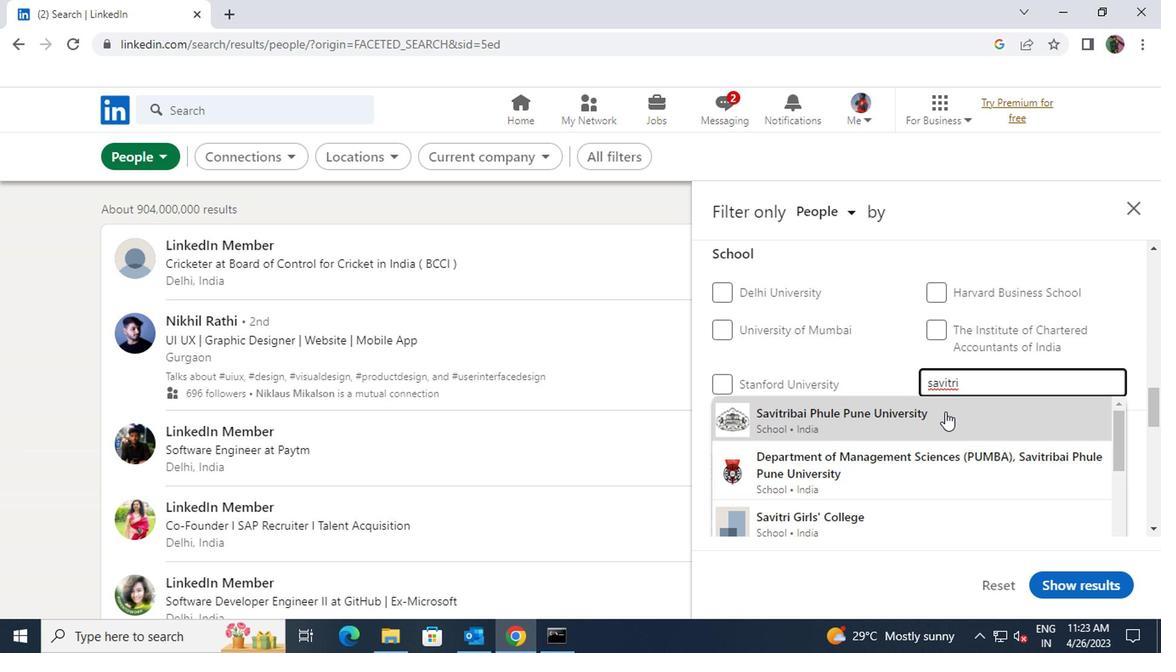 
Action: Mouse scrolled (939, 413) with delta (0, -1)
Screenshot: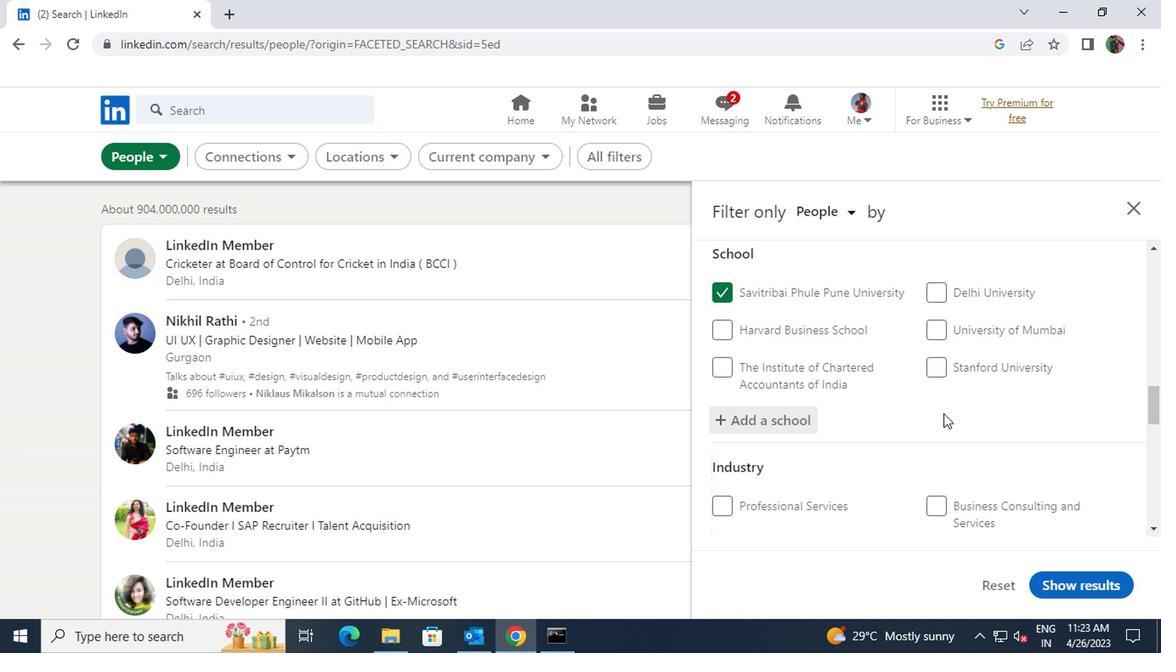 
Action: Mouse scrolled (939, 413) with delta (0, -1)
Screenshot: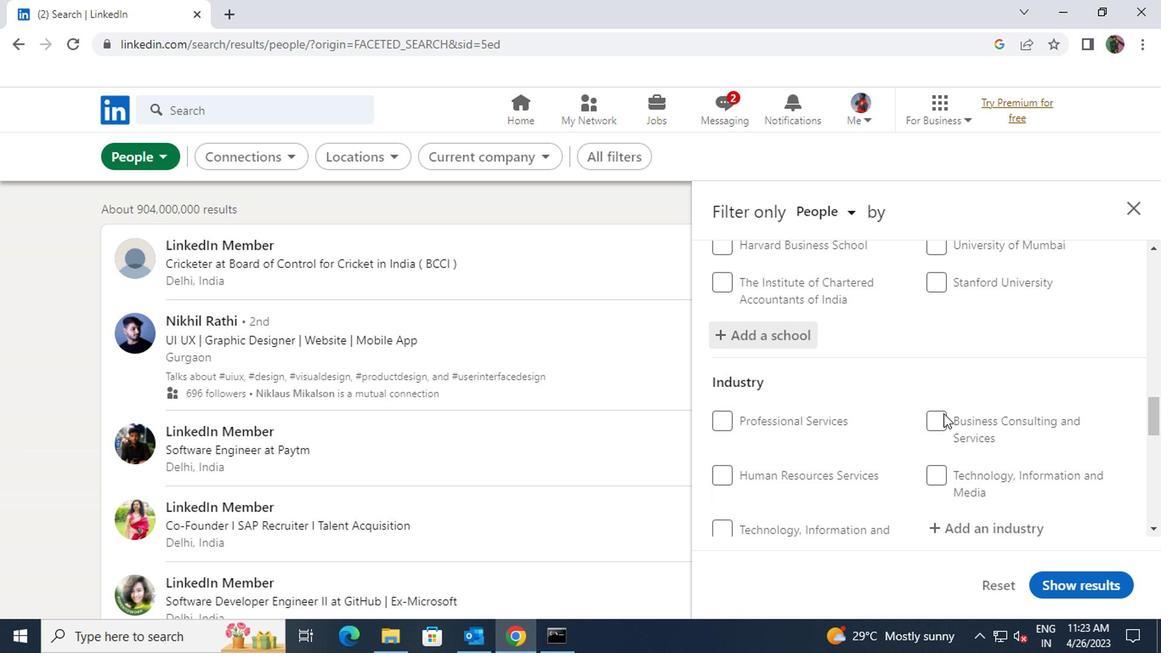 
Action: Mouse moved to (941, 442)
Screenshot: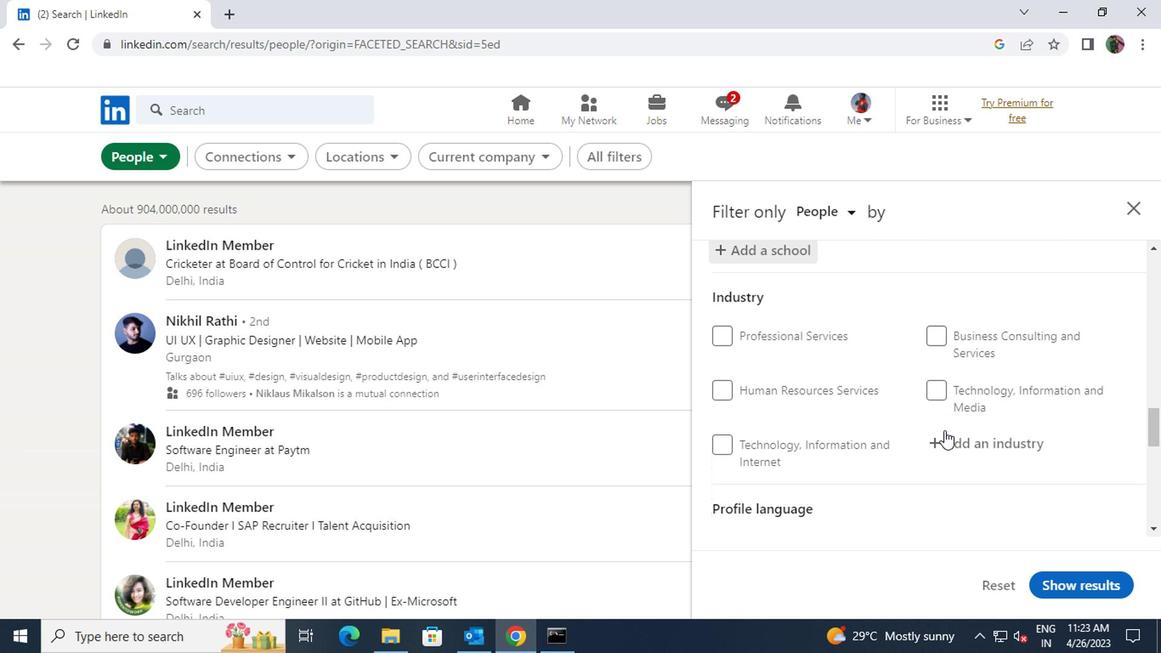 
Action: Mouse pressed left at (941, 442)
Screenshot: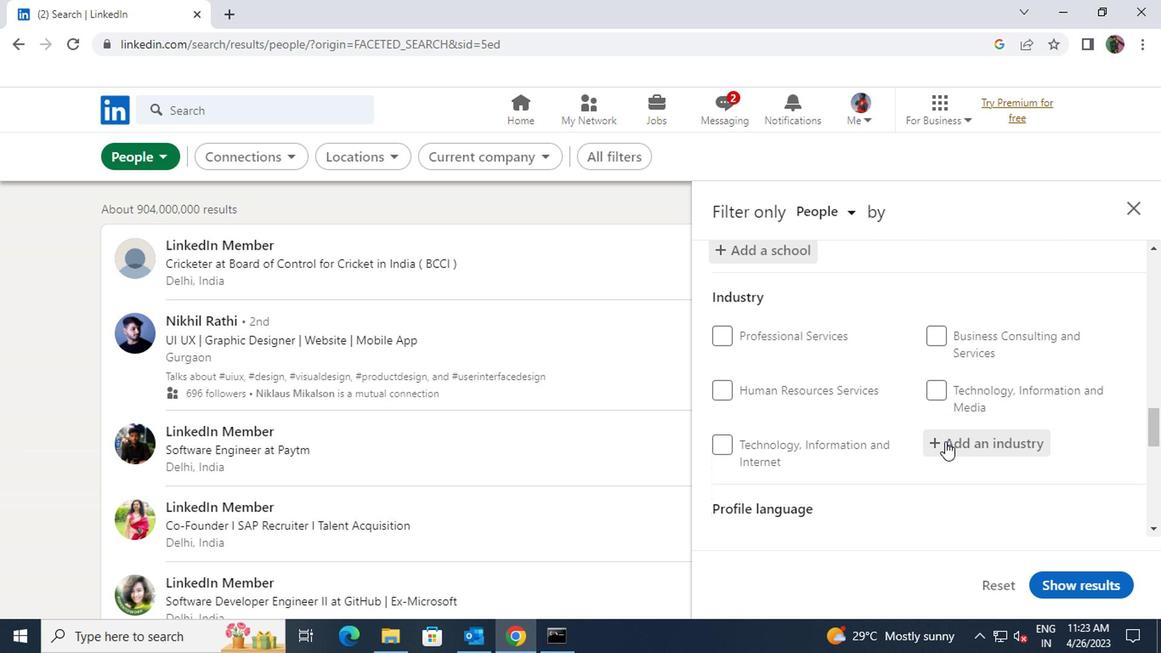
Action: Key pressed <Key.shift>NATURAL
Screenshot: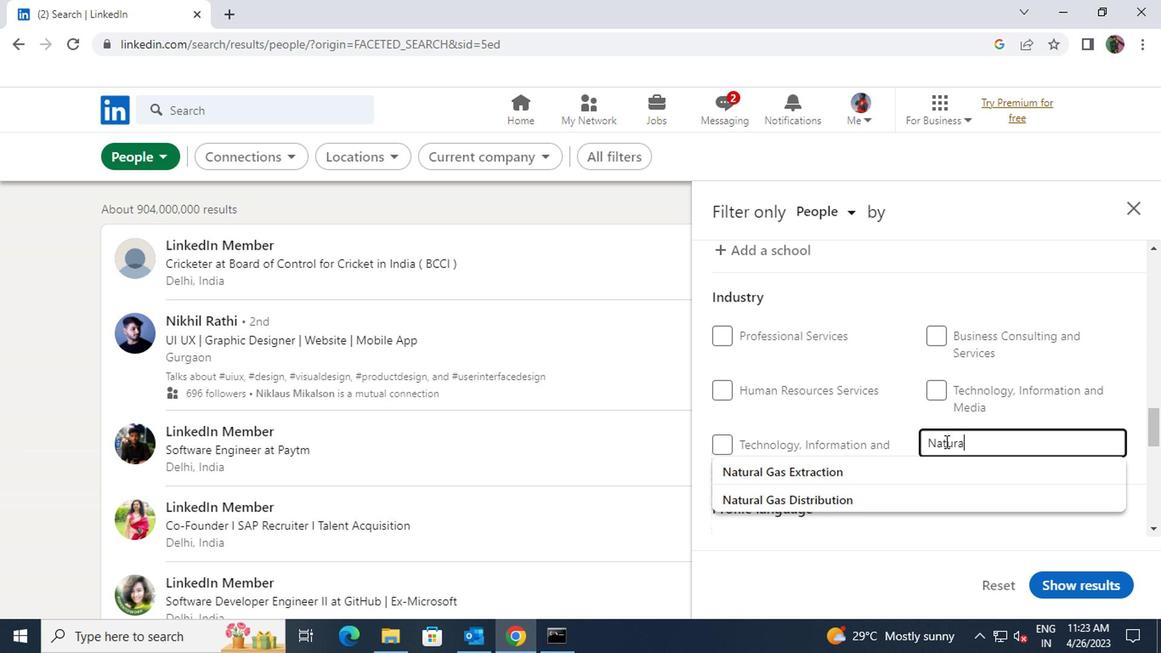 
Action: Mouse moved to (921, 467)
Screenshot: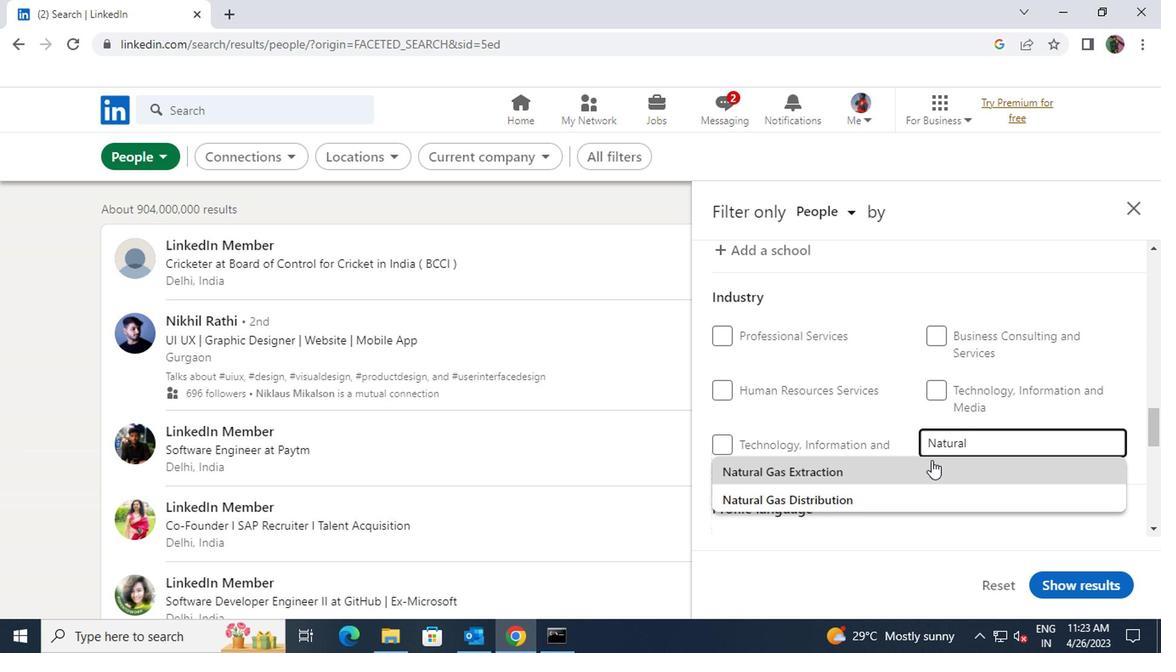 
Action: Mouse pressed left at (921, 467)
Screenshot: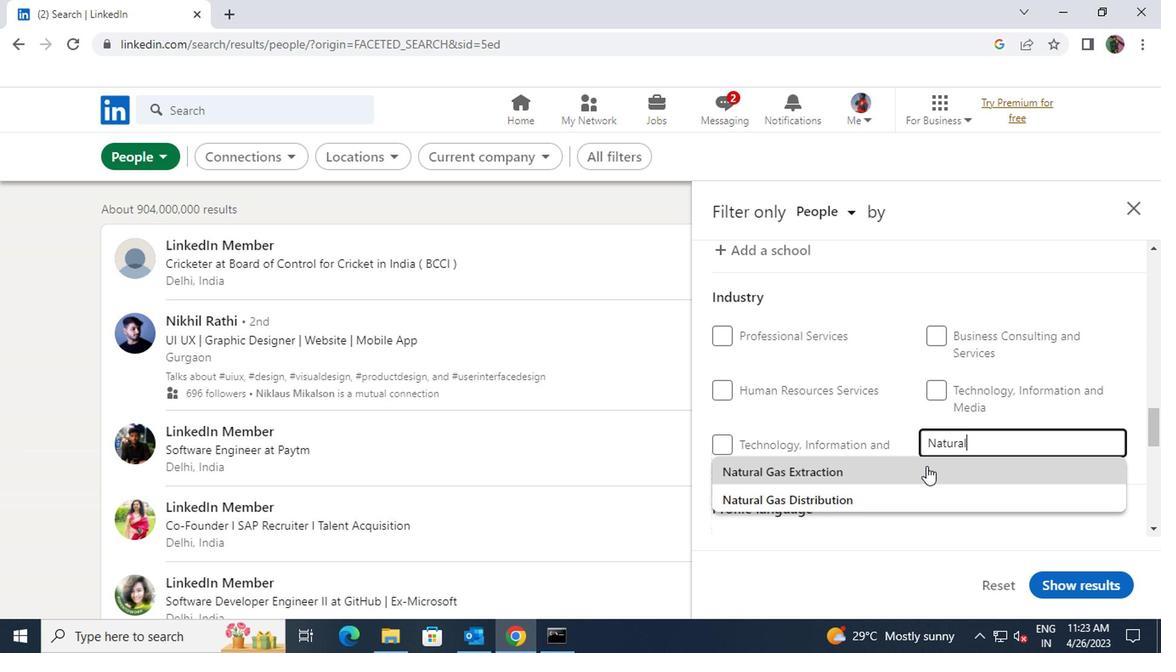 
Action: Mouse scrolled (921, 466) with delta (0, -1)
Screenshot: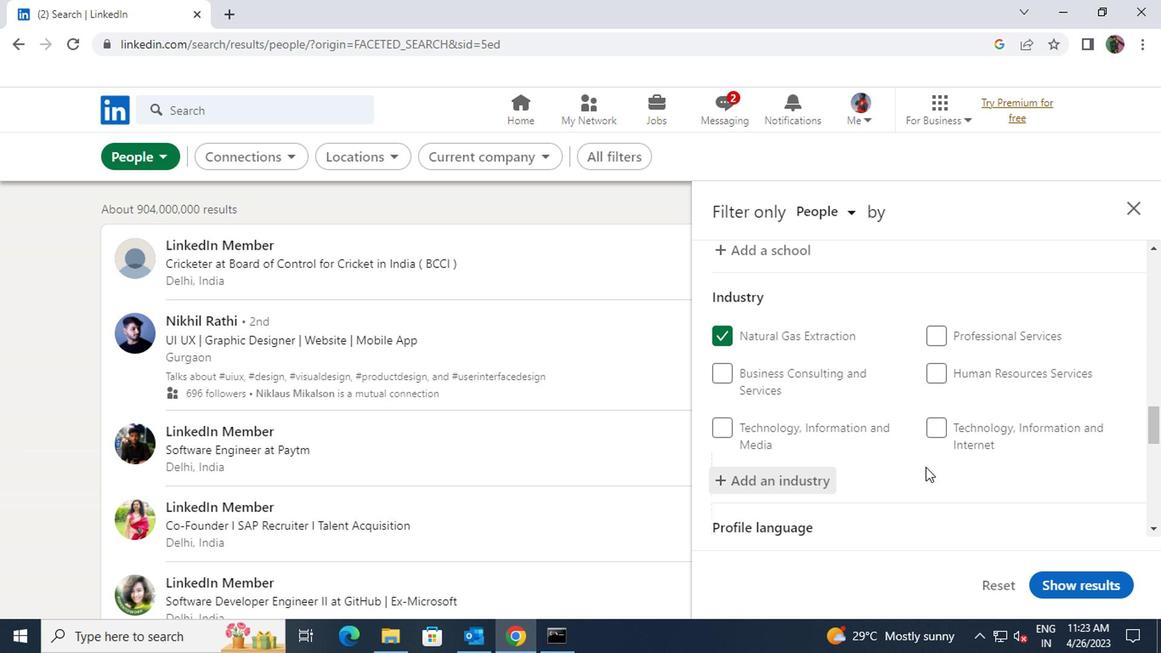 
Action: Mouse scrolled (921, 466) with delta (0, -1)
Screenshot: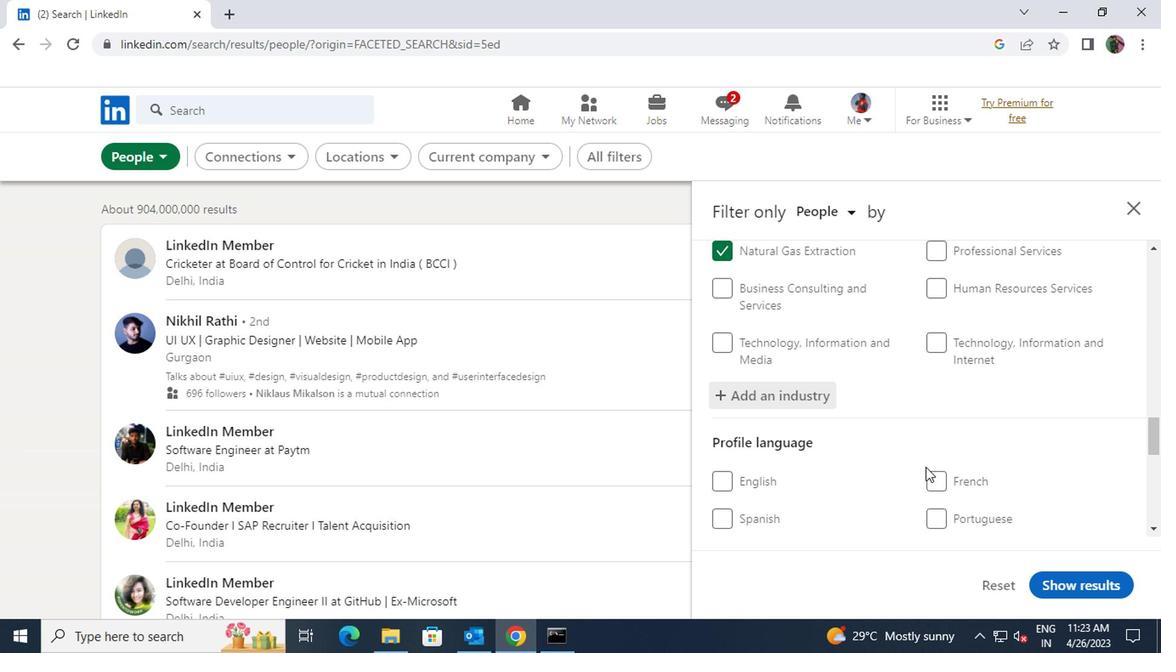 
Action: Mouse scrolled (921, 466) with delta (0, -1)
Screenshot: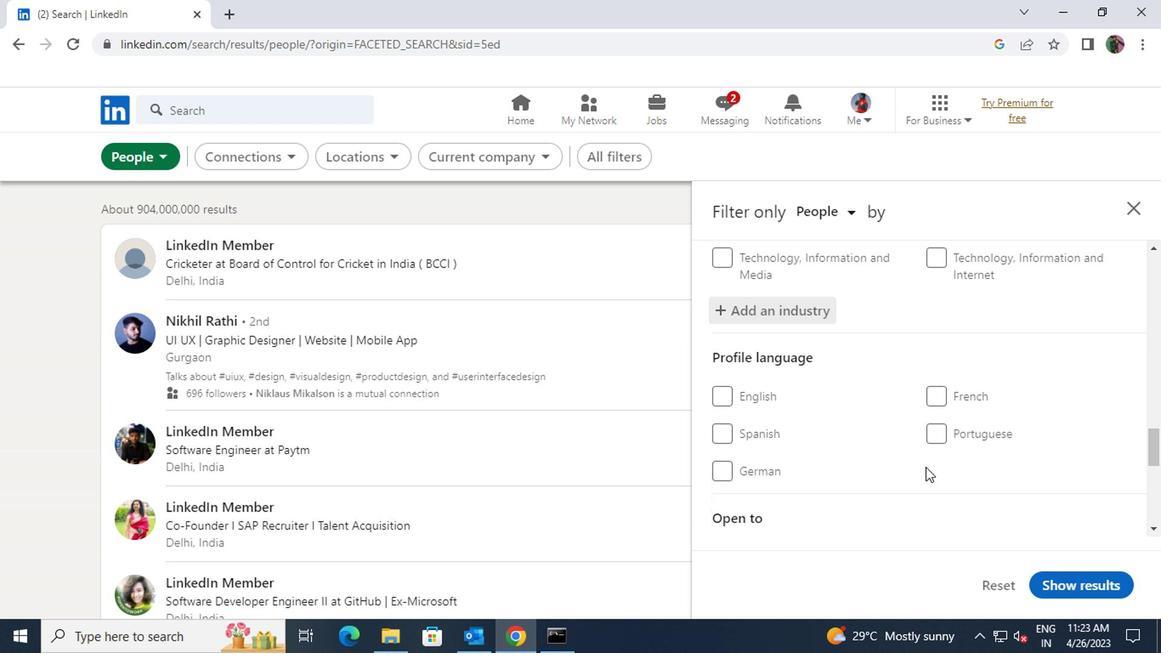 
Action: Mouse scrolled (921, 466) with delta (0, -1)
Screenshot: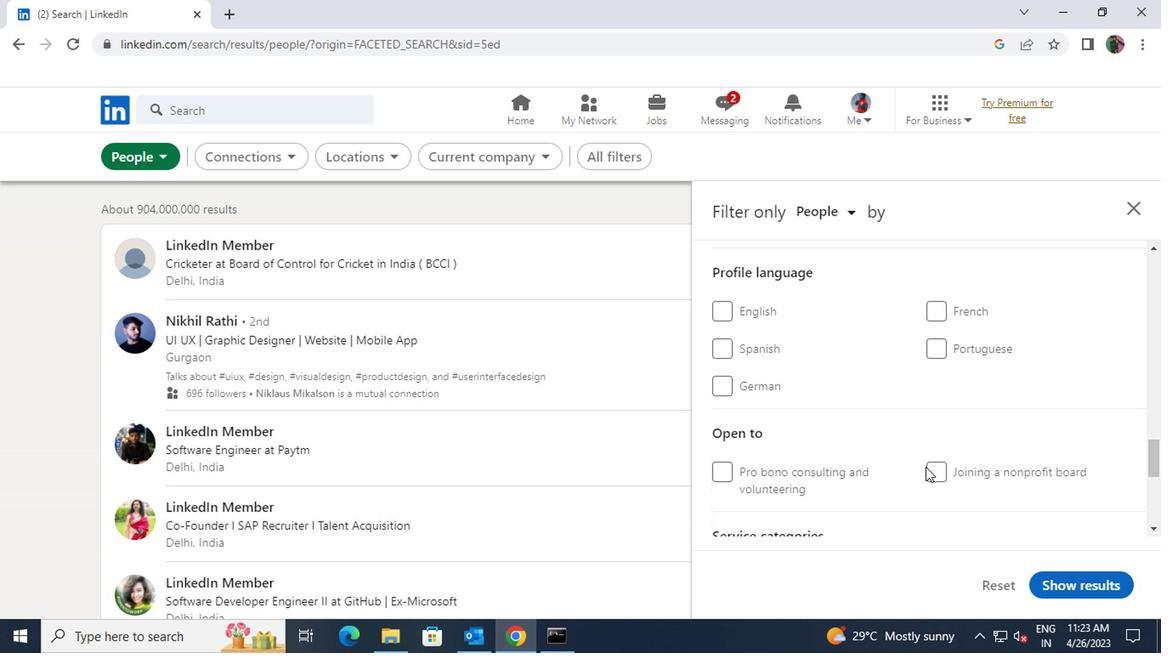
Action: Mouse scrolled (921, 466) with delta (0, -1)
Screenshot: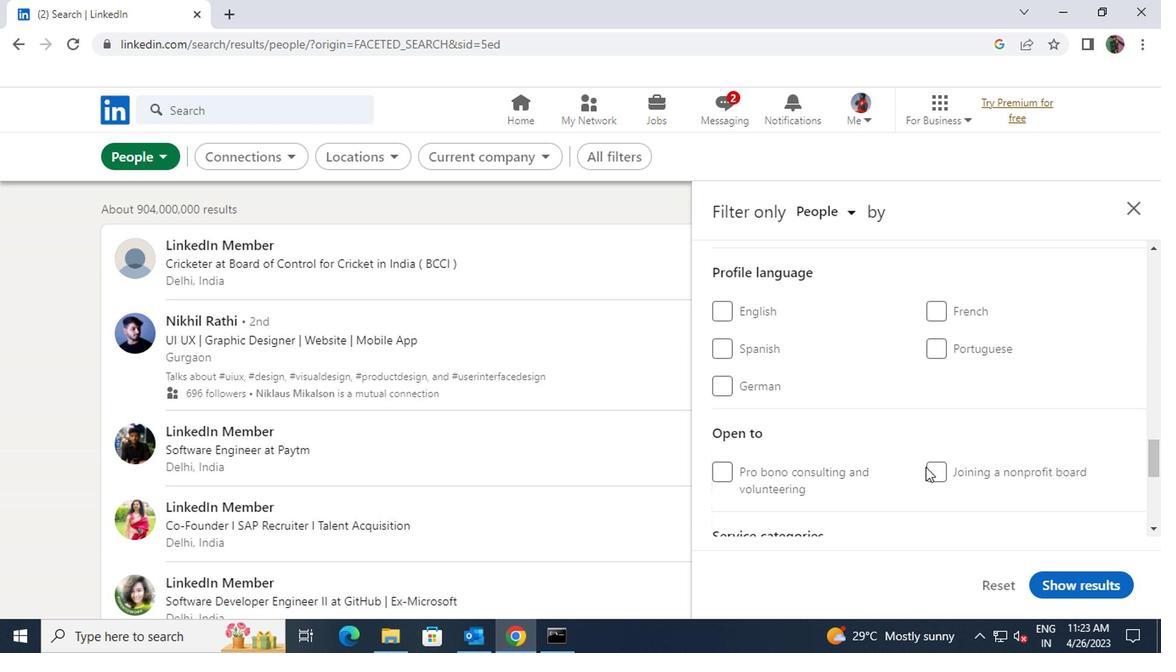 
Action: Mouse moved to (947, 471)
Screenshot: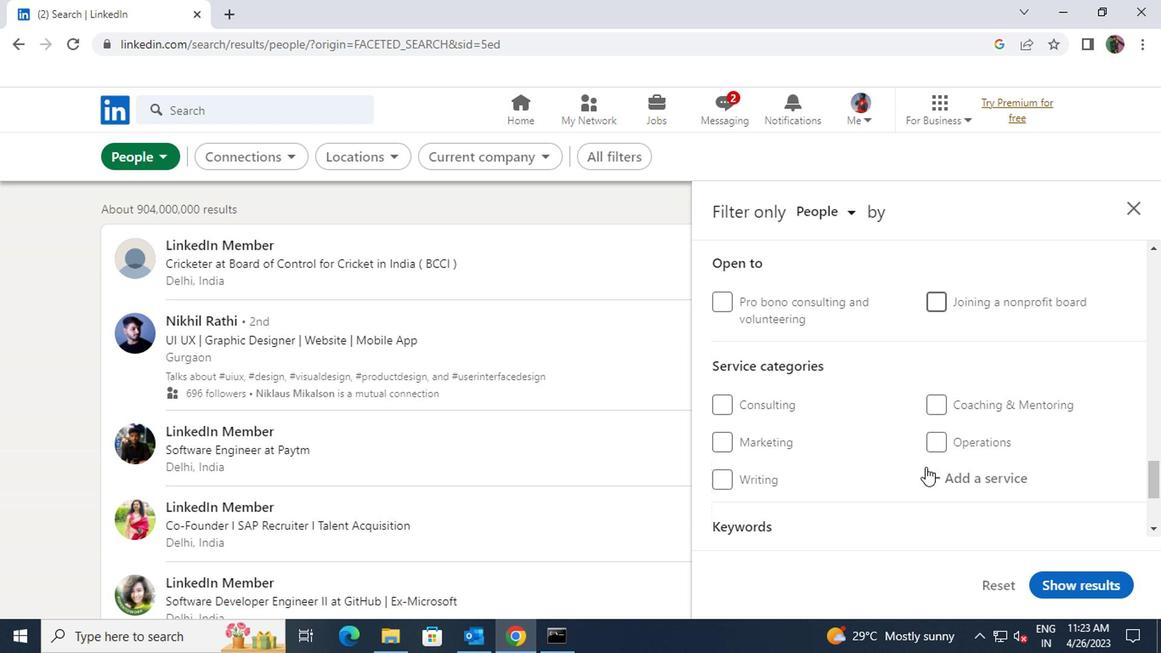 
Action: Mouse pressed left at (947, 471)
Screenshot: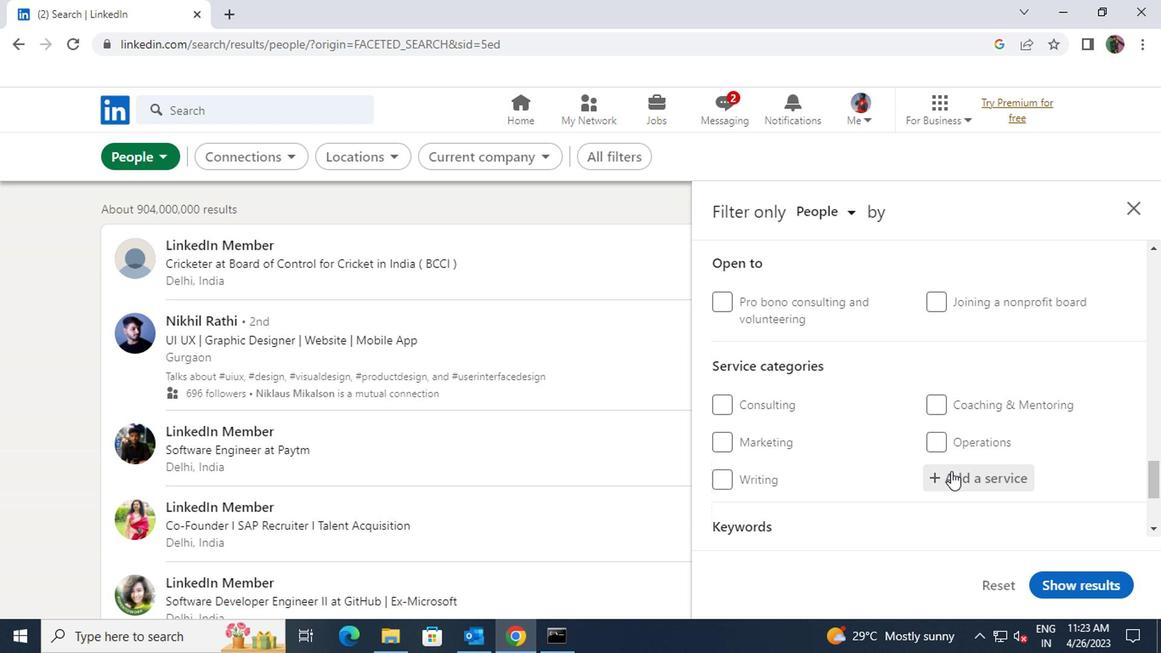 
Action: Key pressed <Key.shift>ILLUST
Screenshot: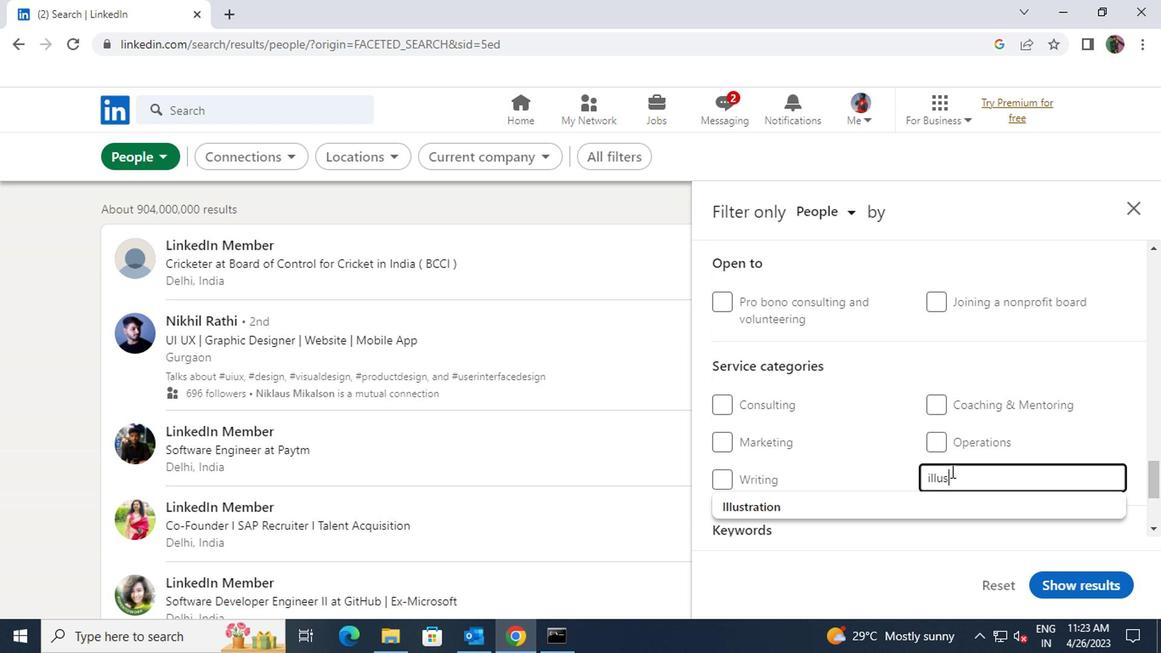
Action: Mouse moved to (909, 503)
Screenshot: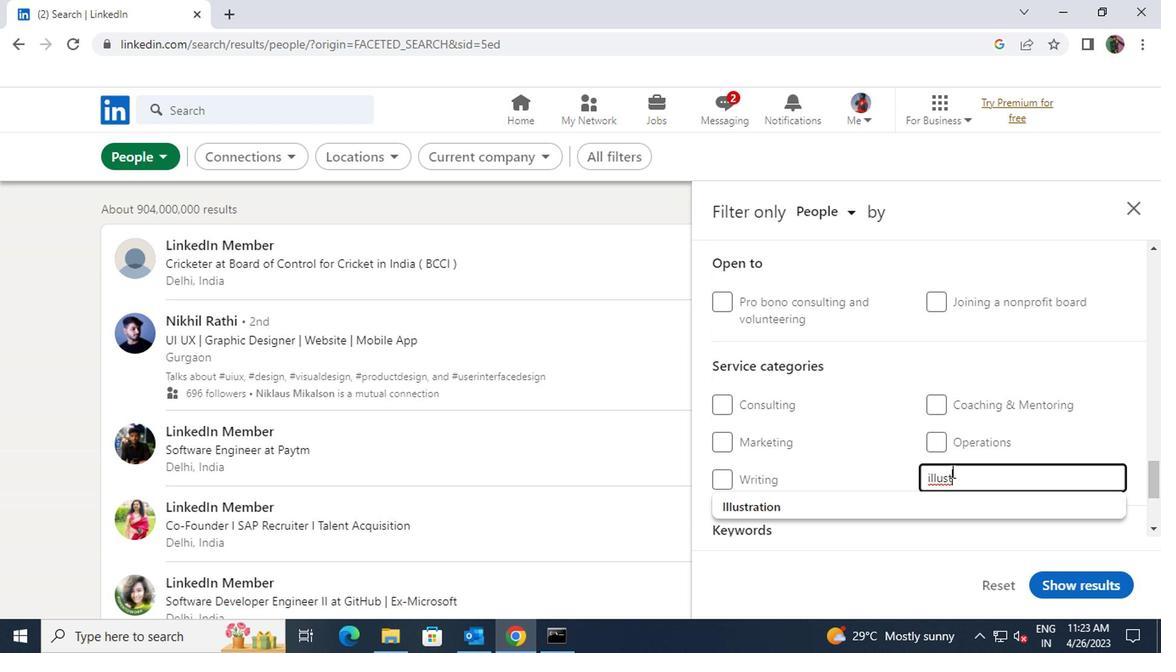 
Action: Mouse pressed left at (909, 503)
Screenshot: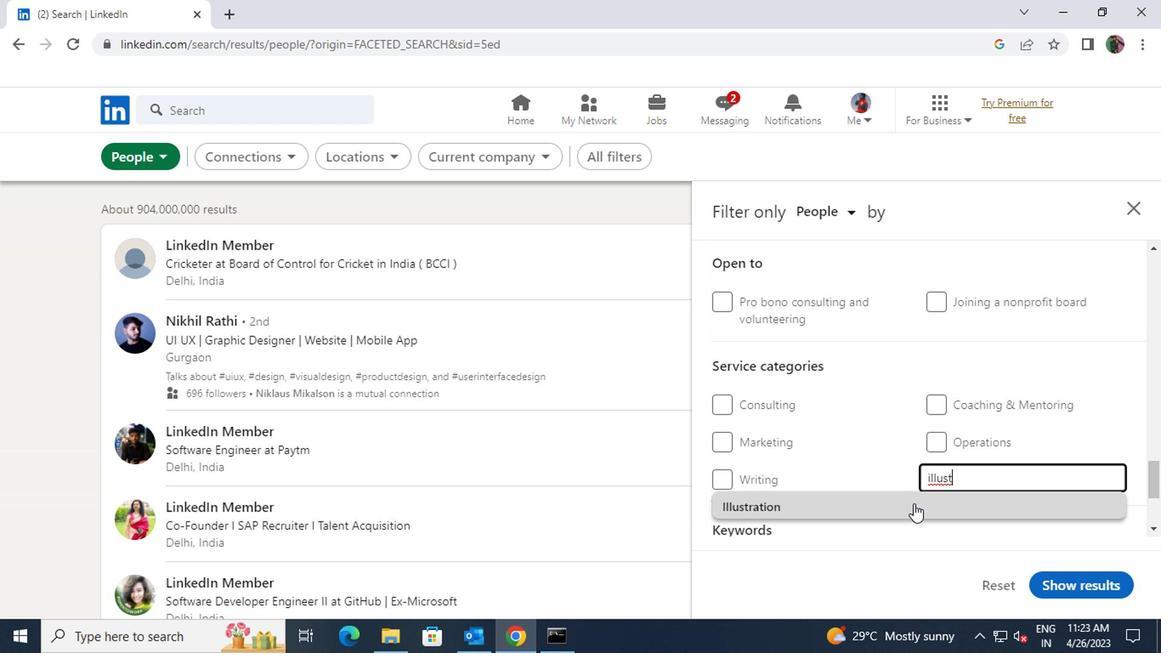 
Action: Mouse scrolled (909, 502) with delta (0, -1)
Screenshot: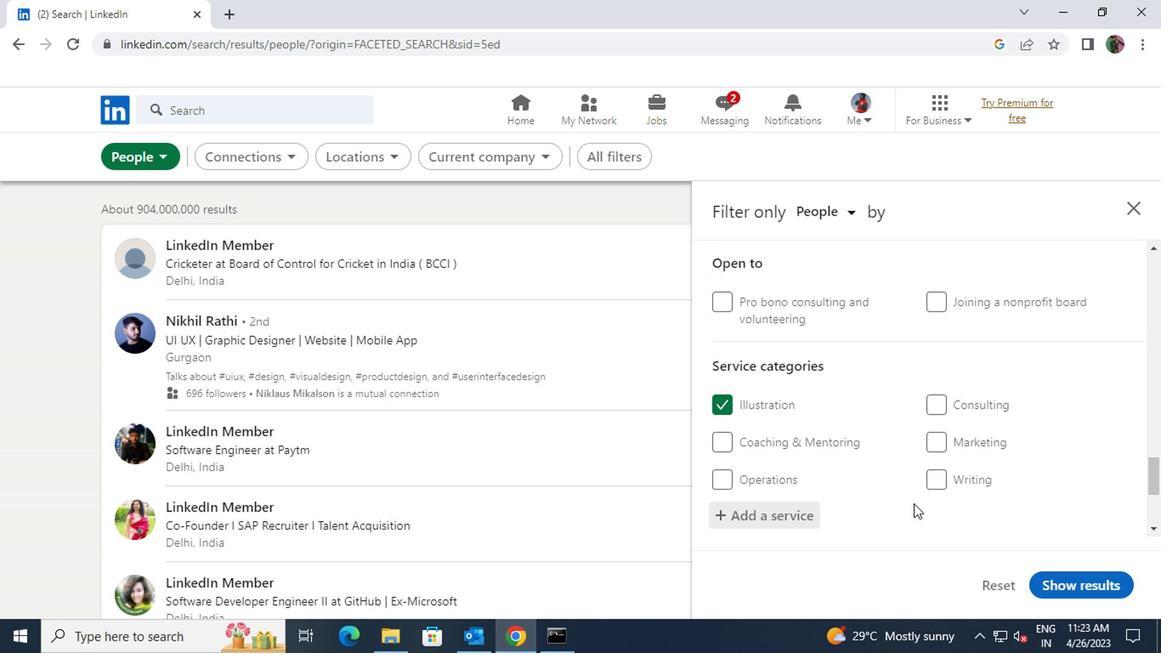 
Action: Mouse scrolled (909, 502) with delta (0, -1)
Screenshot: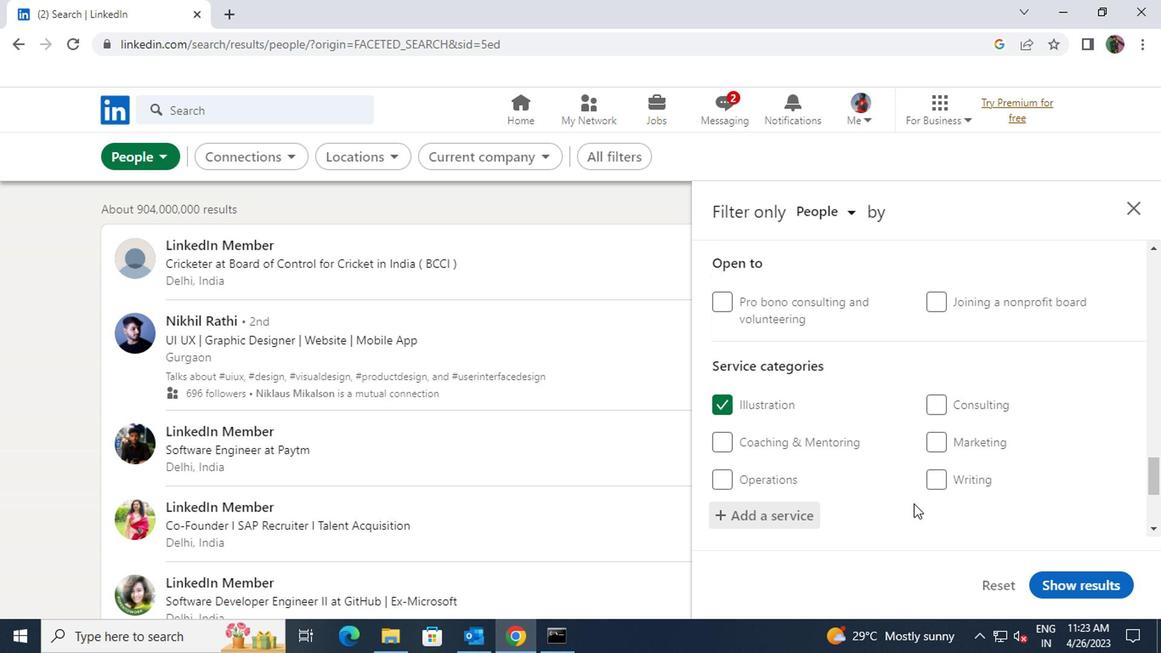 
Action: Mouse moved to (877, 498)
Screenshot: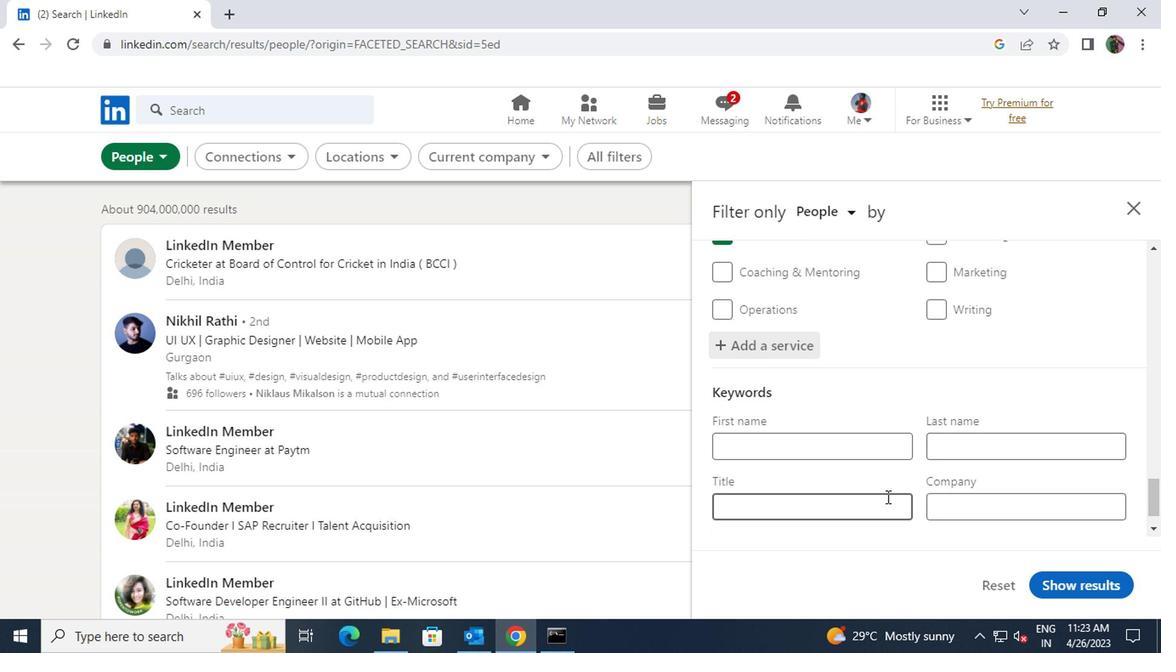
Action: Mouse pressed left at (877, 498)
Screenshot: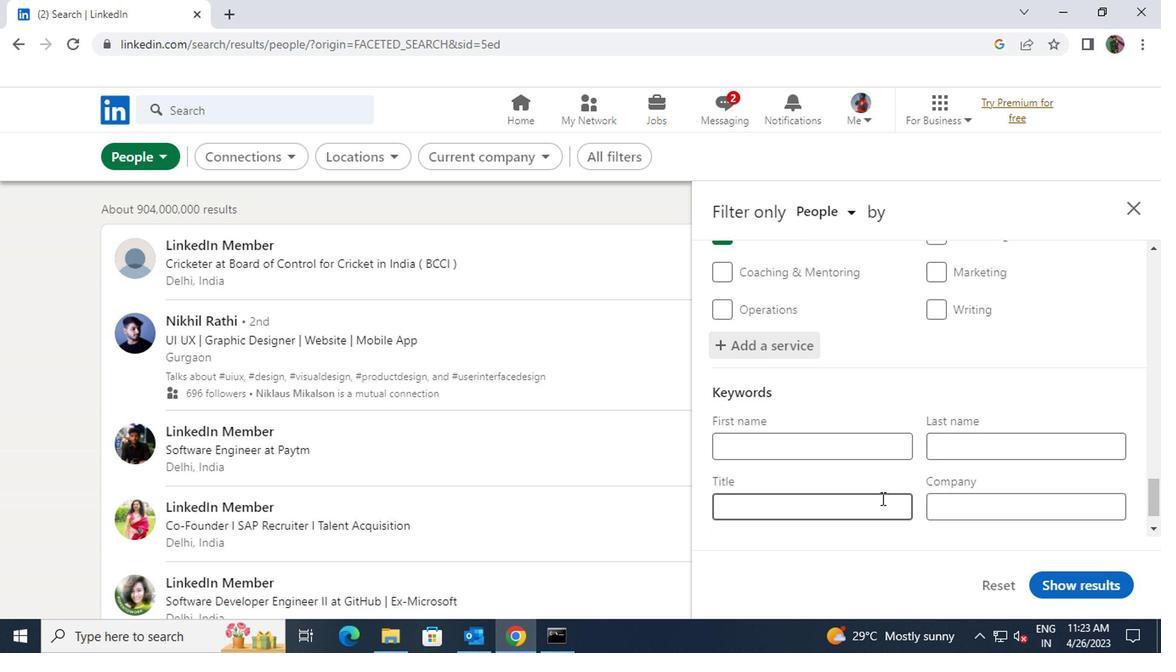 
Action: Key pressed <Key.shift>DIRECTOR<Key.space>OF<Key.space>STORYTLLING
Screenshot: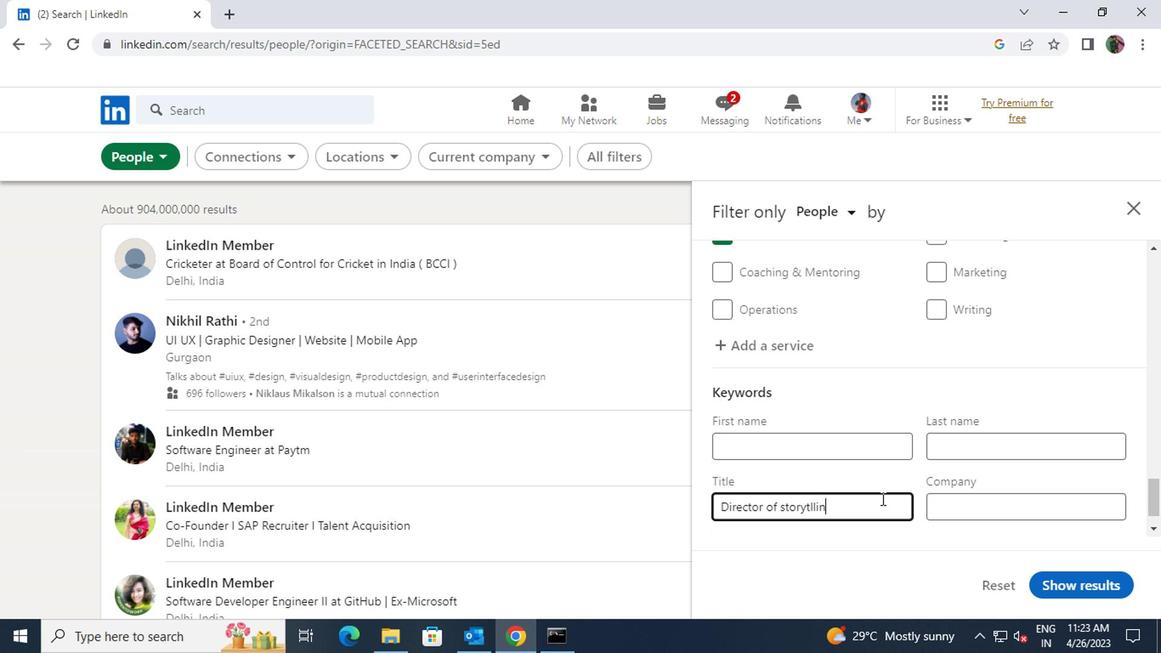 
Action: Mouse moved to (1062, 581)
Screenshot: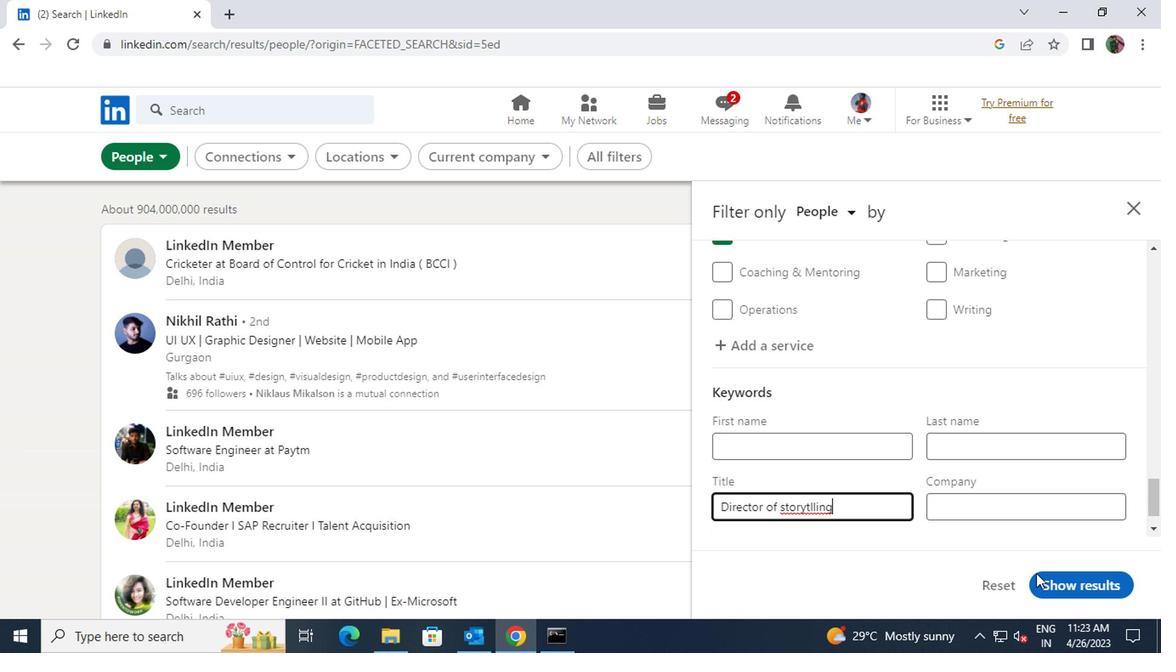 
Action: Mouse pressed left at (1062, 581)
Screenshot: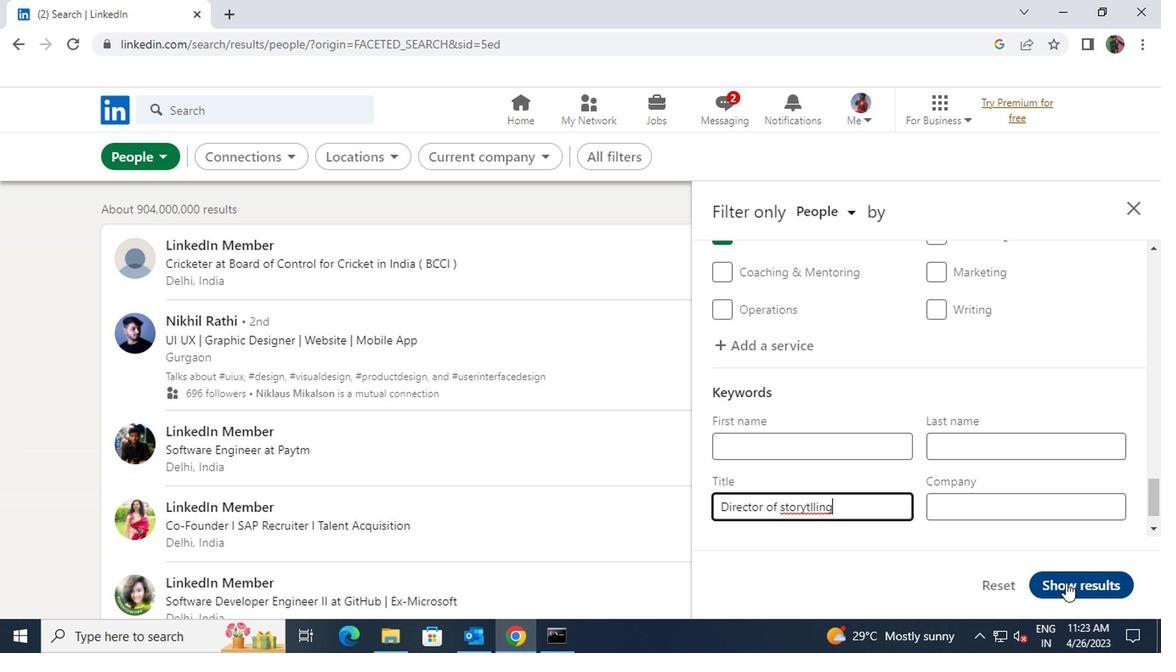 
